 Task: Look for space in Atibaia, Brazil from 7th July, 2023 to 15th July, 2023 for 6 adults in price range Rs.15000 to Rs.20000. Place can be entire place with 3 bedrooms having 3 beds and 3 bathrooms. Property type can be house, flat, guest house. Amenities needed are: washing machine. Booking option can be shelf check-in. Required host language is Spanish.
Action: Mouse moved to (416, 90)
Screenshot: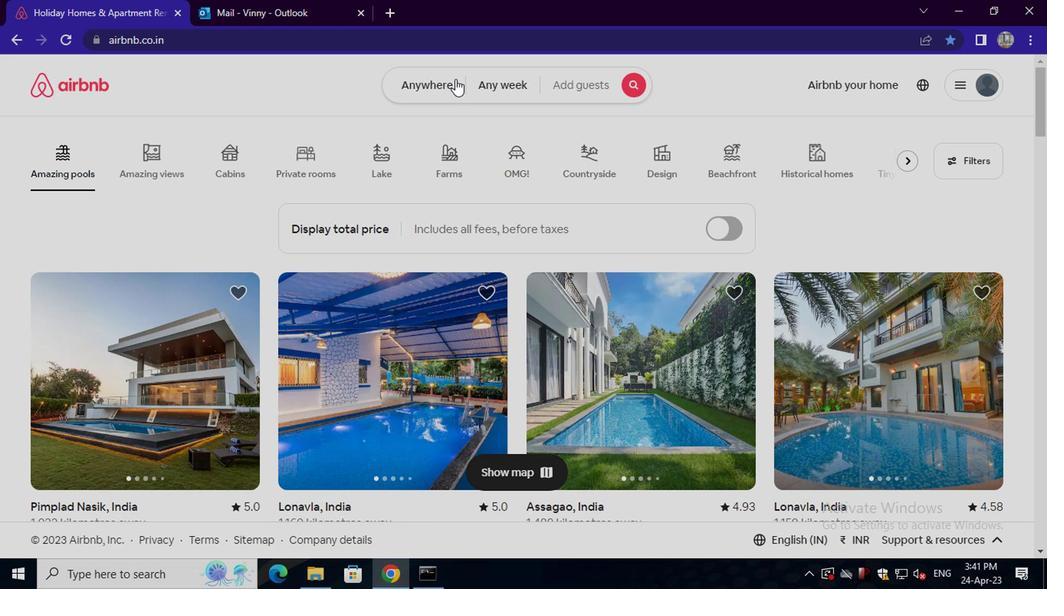 
Action: Mouse pressed left at (416, 90)
Screenshot: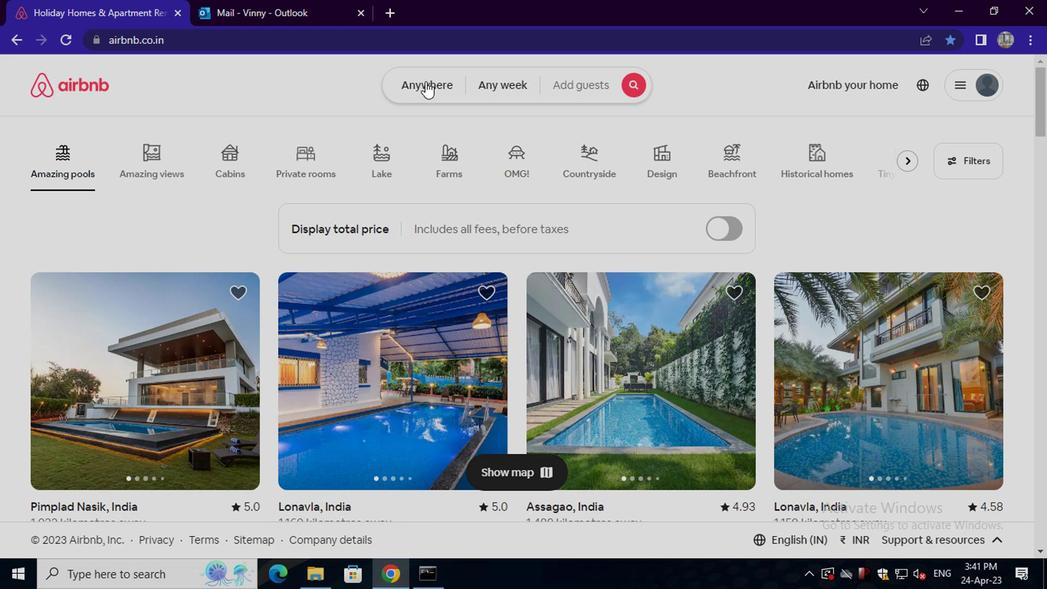 
Action: Mouse moved to (301, 153)
Screenshot: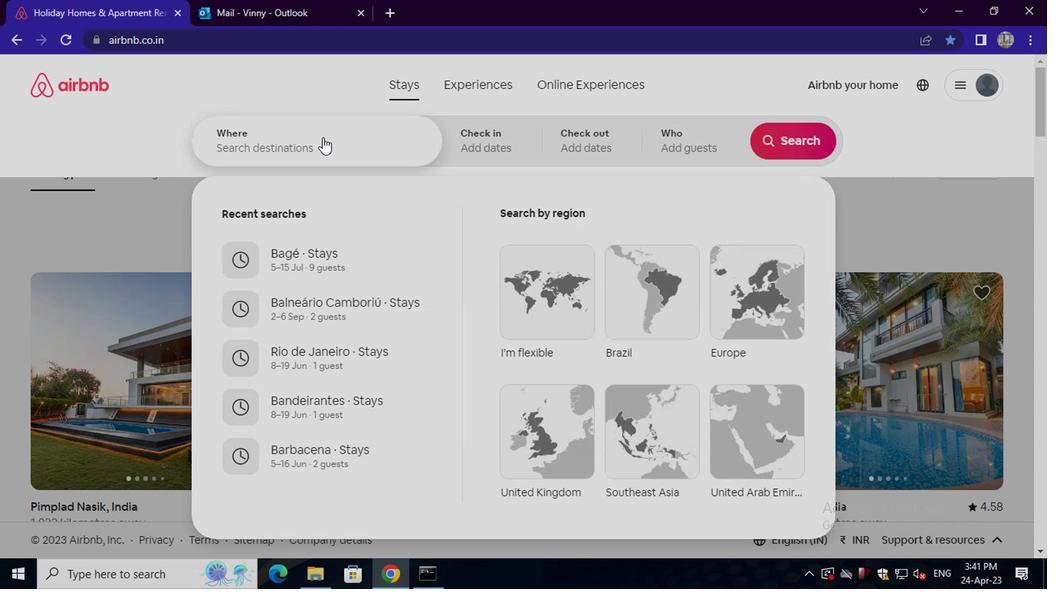 
Action: Mouse pressed left at (301, 153)
Screenshot: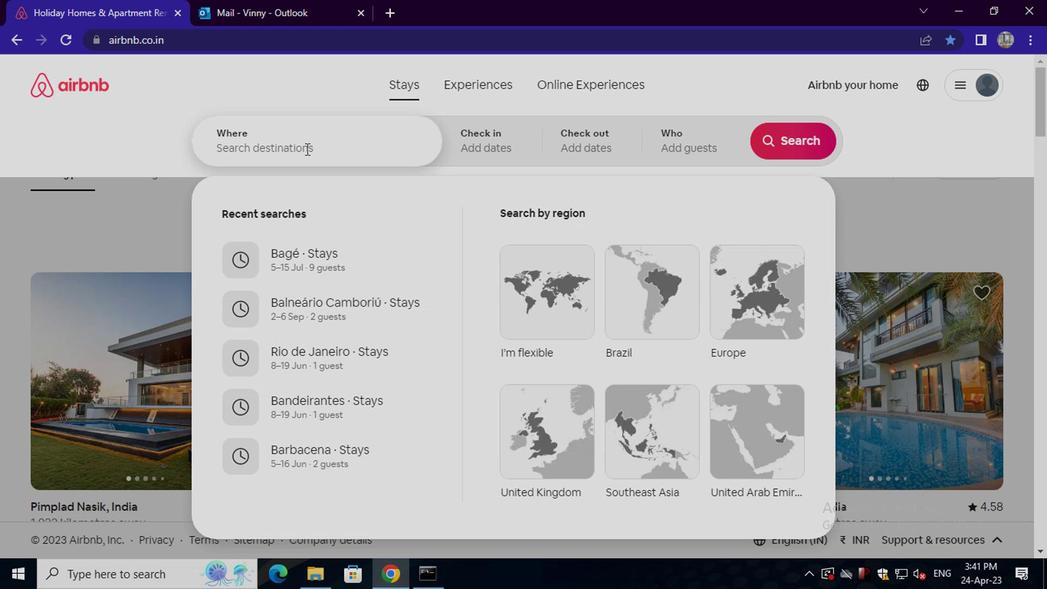 
Action: Key pressed atibaia,<Key.space>brazil<Key.enter>
Screenshot: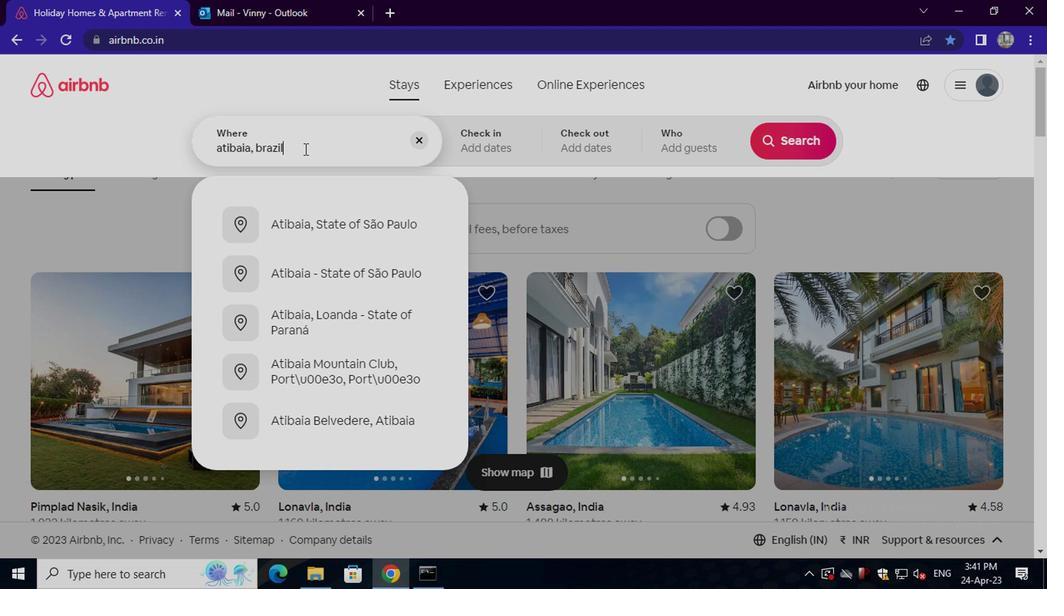 
Action: Mouse moved to (783, 261)
Screenshot: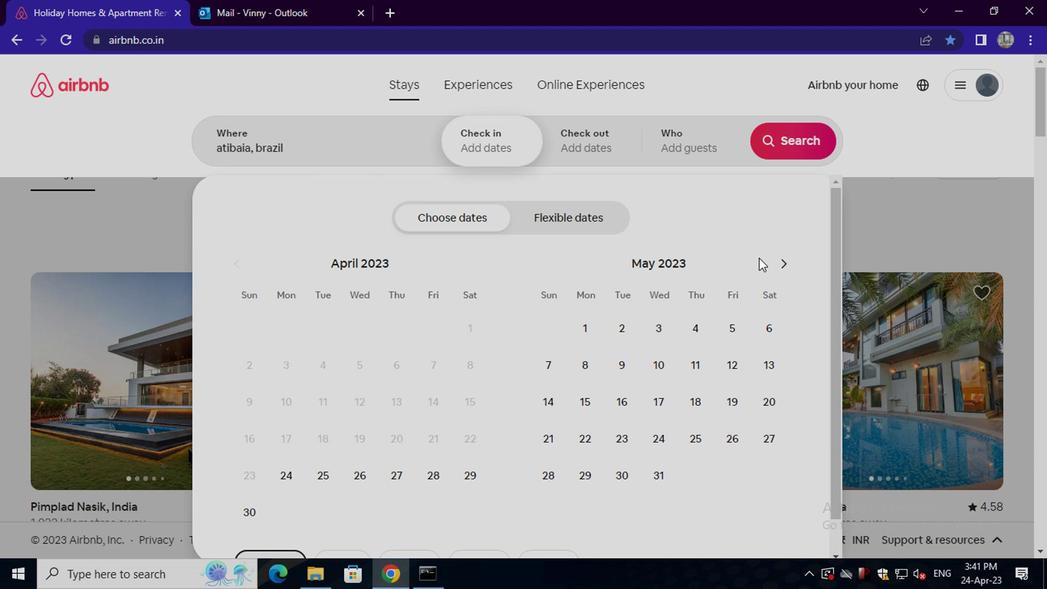
Action: Mouse pressed left at (783, 261)
Screenshot: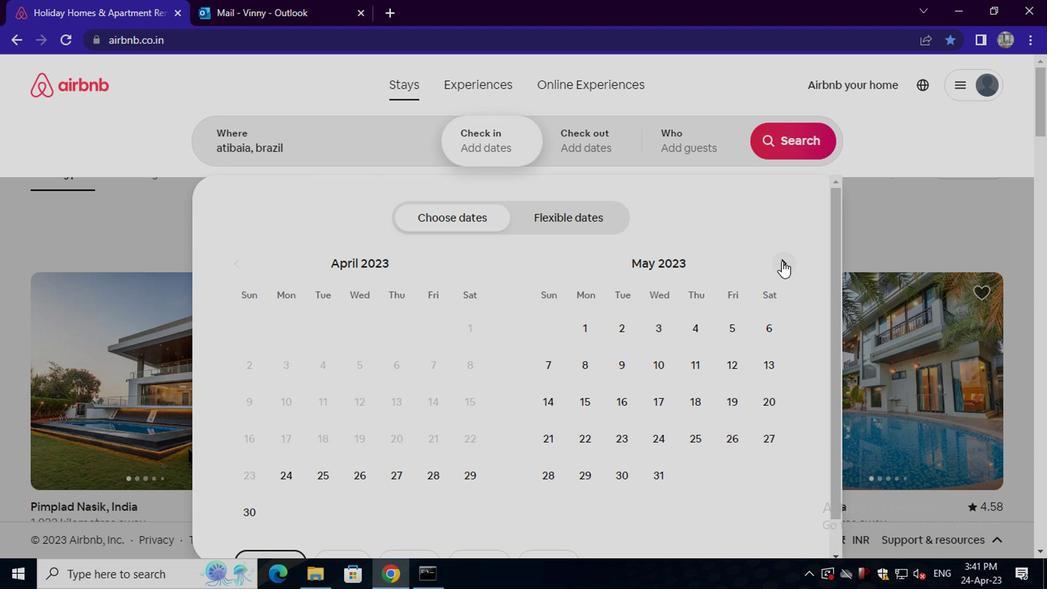 
Action: Mouse pressed left at (783, 261)
Screenshot: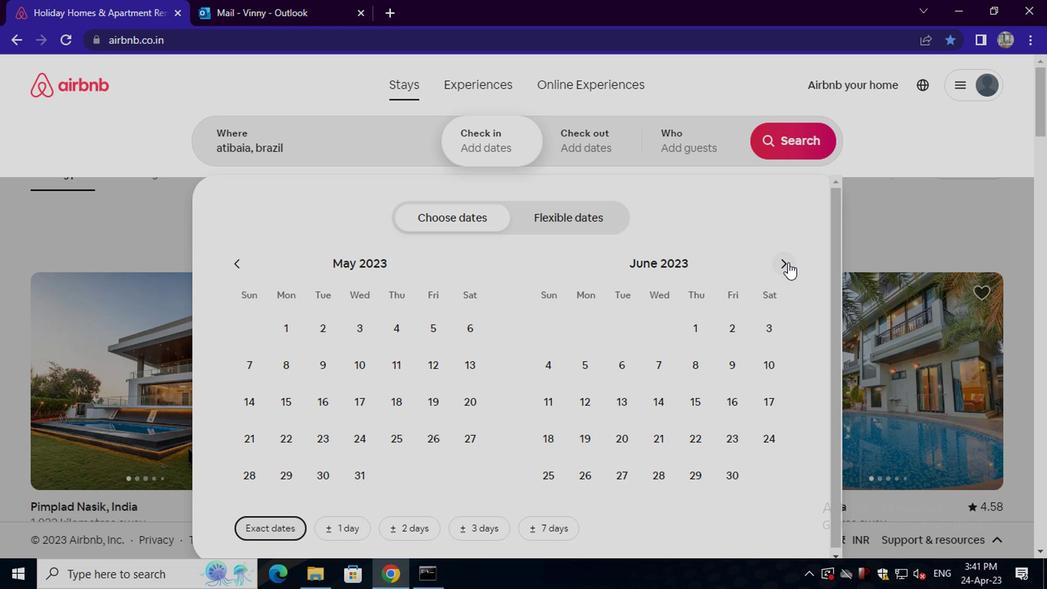 
Action: Mouse moved to (722, 357)
Screenshot: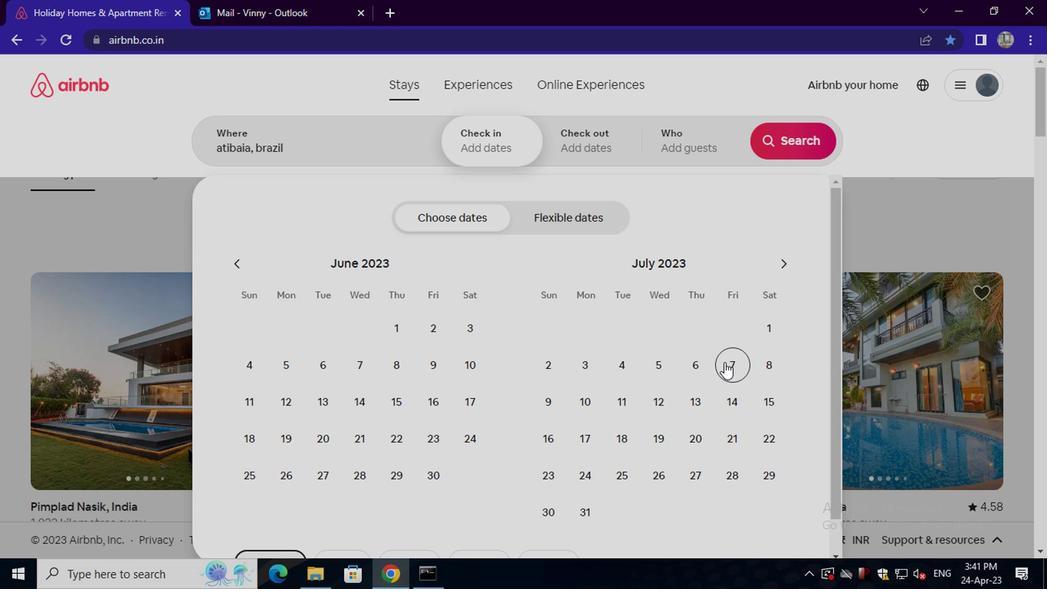 
Action: Mouse pressed left at (722, 357)
Screenshot: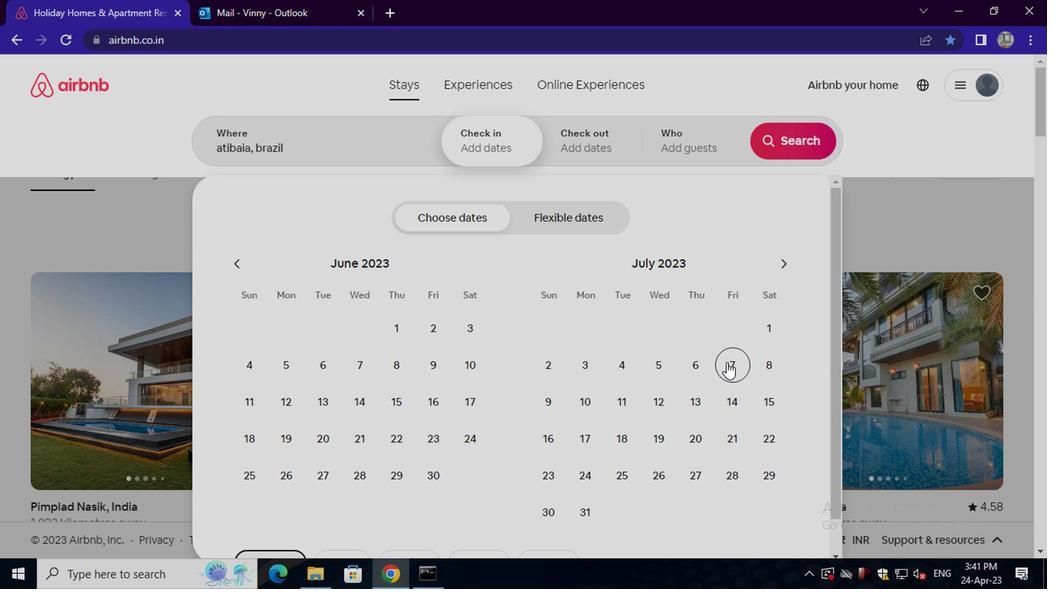 
Action: Mouse moved to (757, 391)
Screenshot: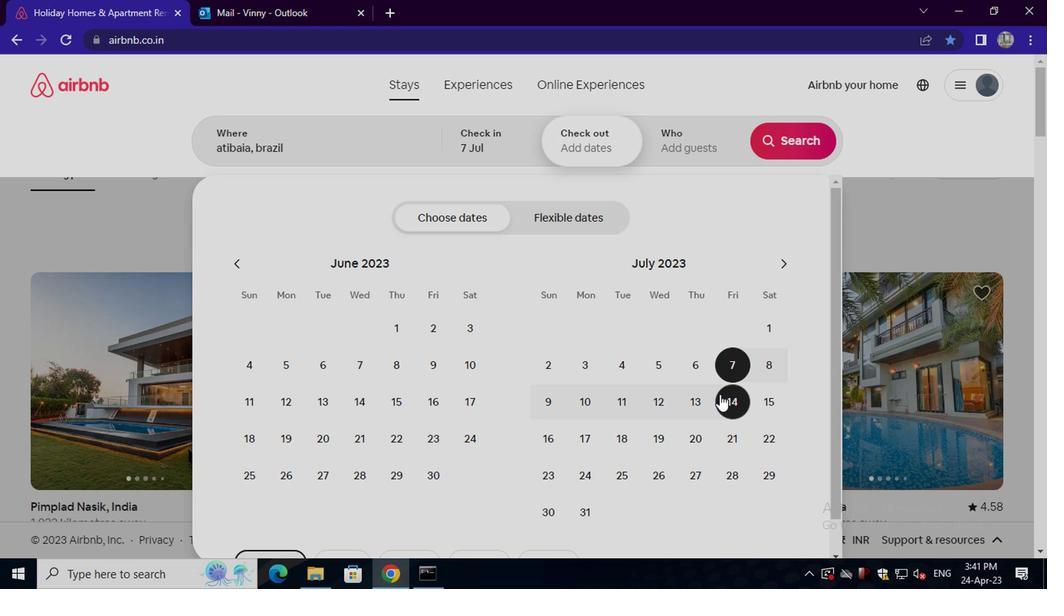 
Action: Mouse pressed left at (757, 391)
Screenshot: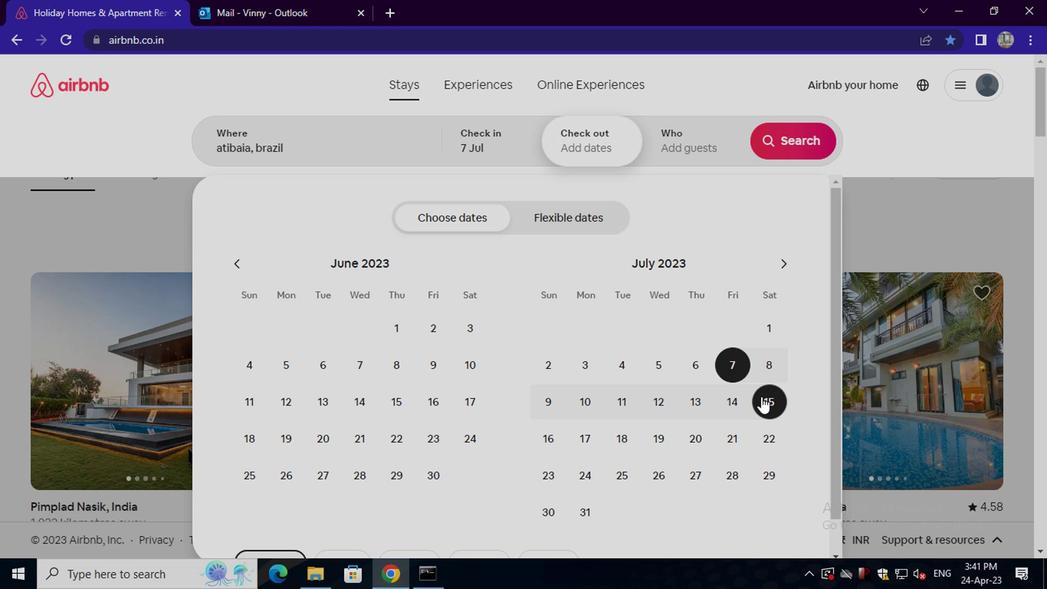 
Action: Mouse moved to (712, 150)
Screenshot: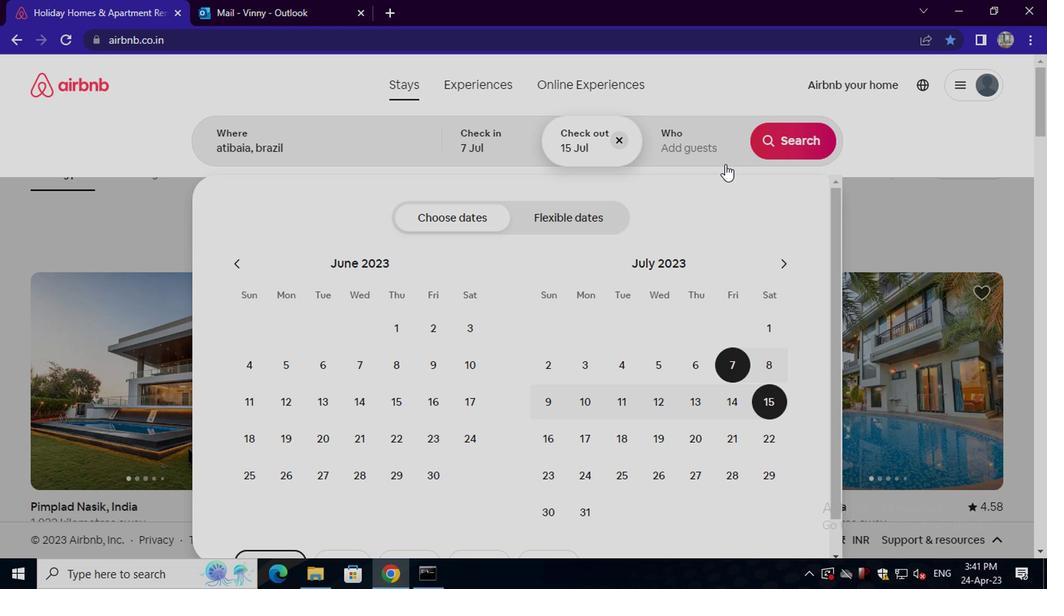 
Action: Mouse pressed left at (712, 150)
Screenshot: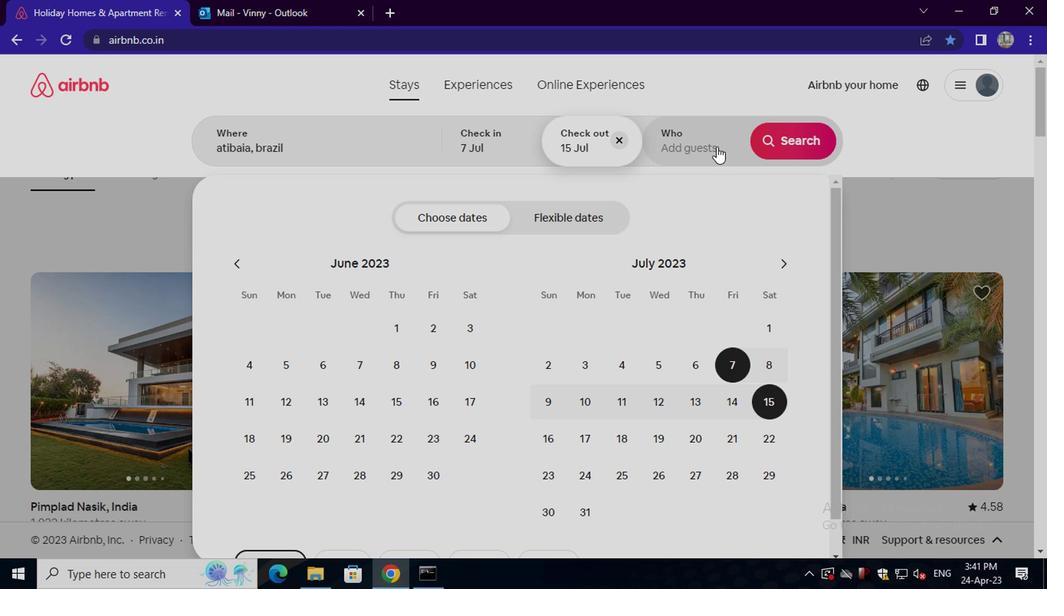 
Action: Mouse moved to (793, 217)
Screenshot: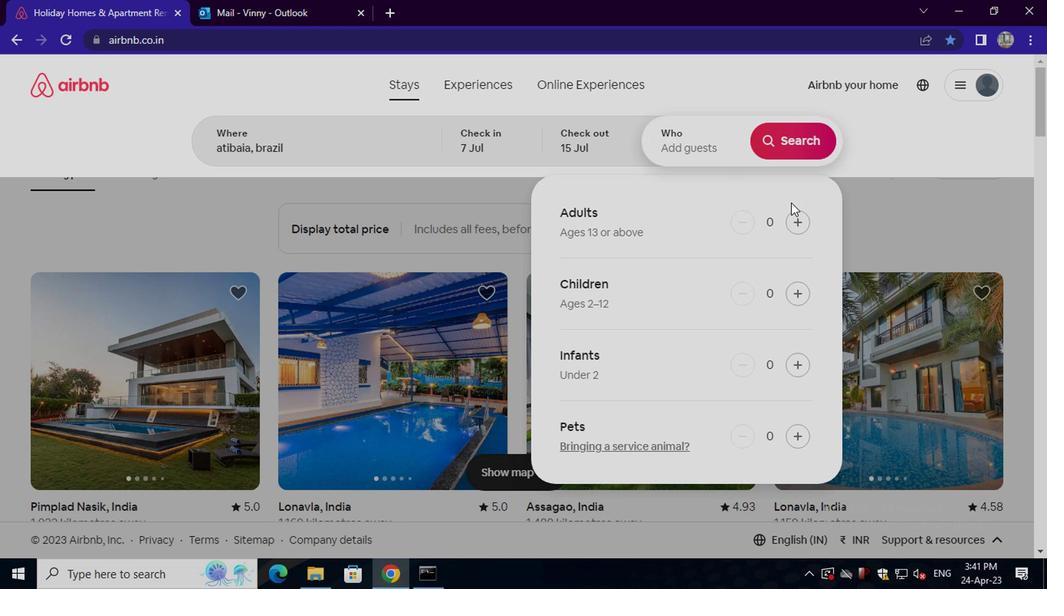 
Action: Mouse pressed left at (793, 217)
Screenshot: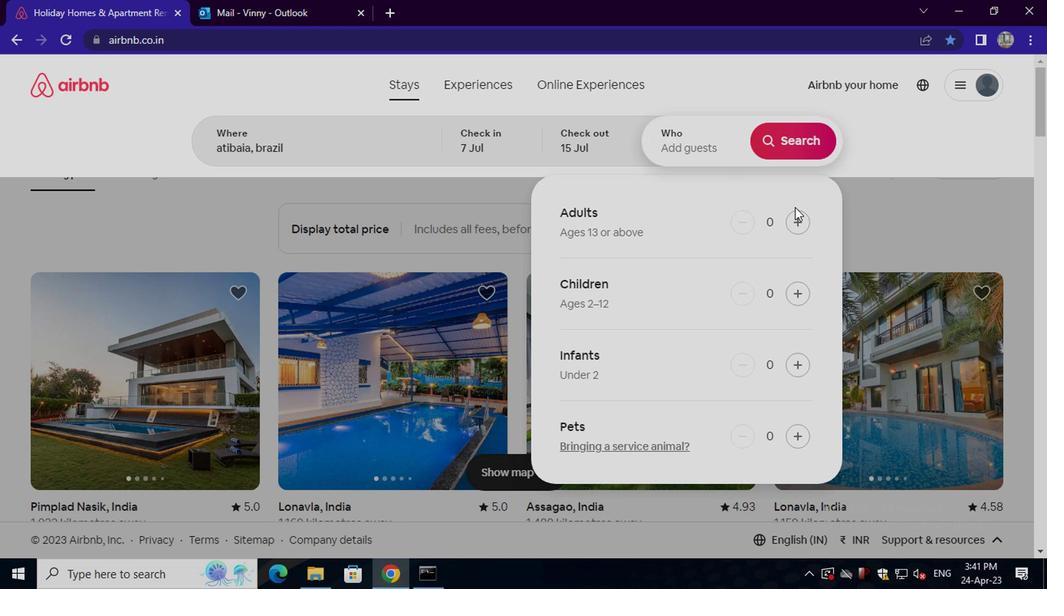 
Action: Mouse pressed left at (793, 217)
Screenshot: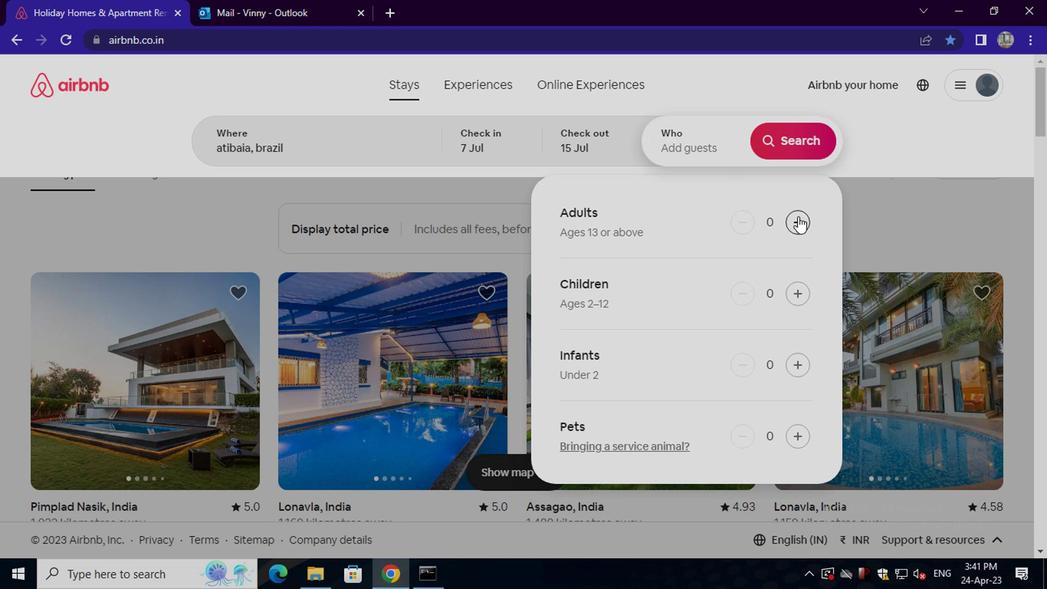 
Action: Mouse pressed left at (793, 217)
Screenshot: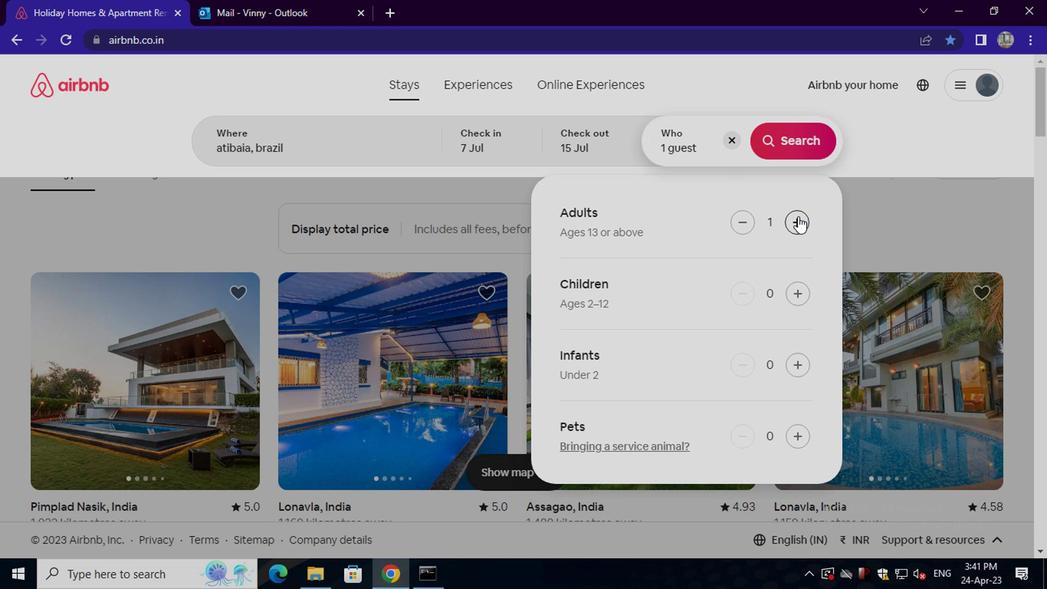 
Action: Mouse pressed left at (793, 217)
Screenshot: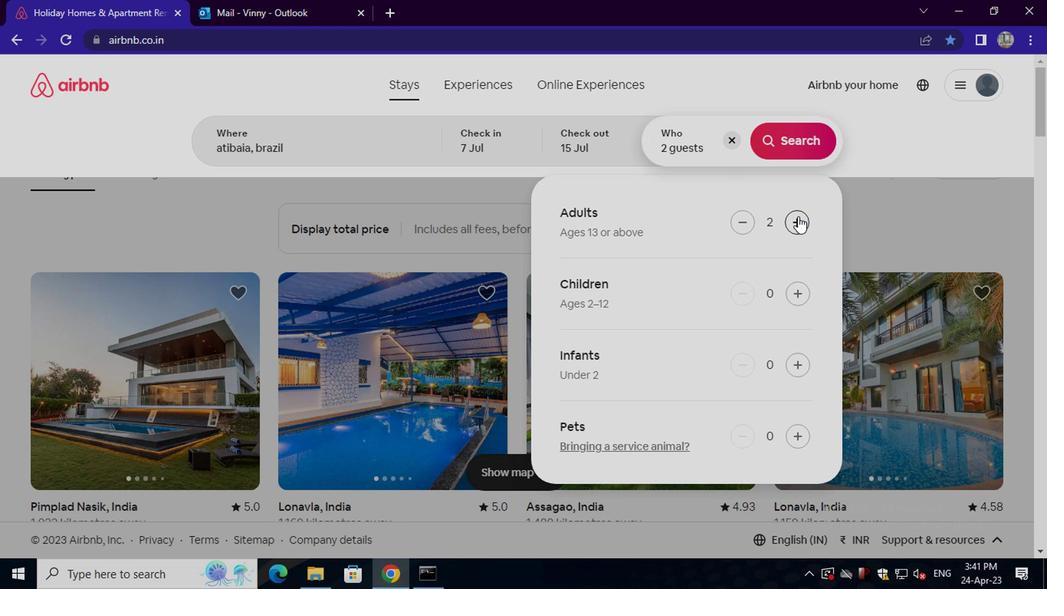 
Action: Mouse pressed left at (793, 217)
Screenshot: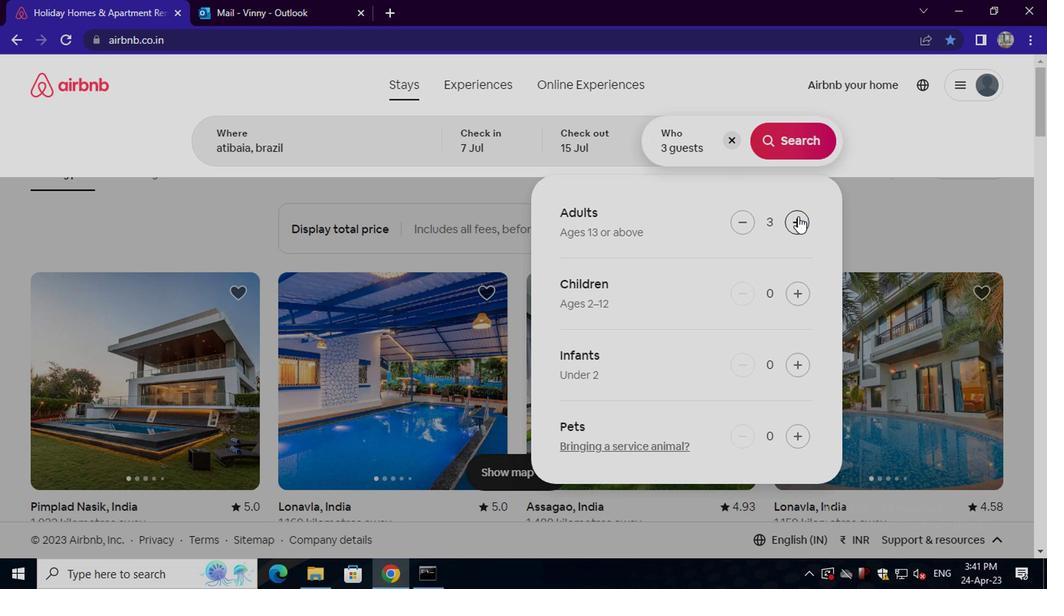
Action: Mouse pressed left at (793, 217)
Screenshot: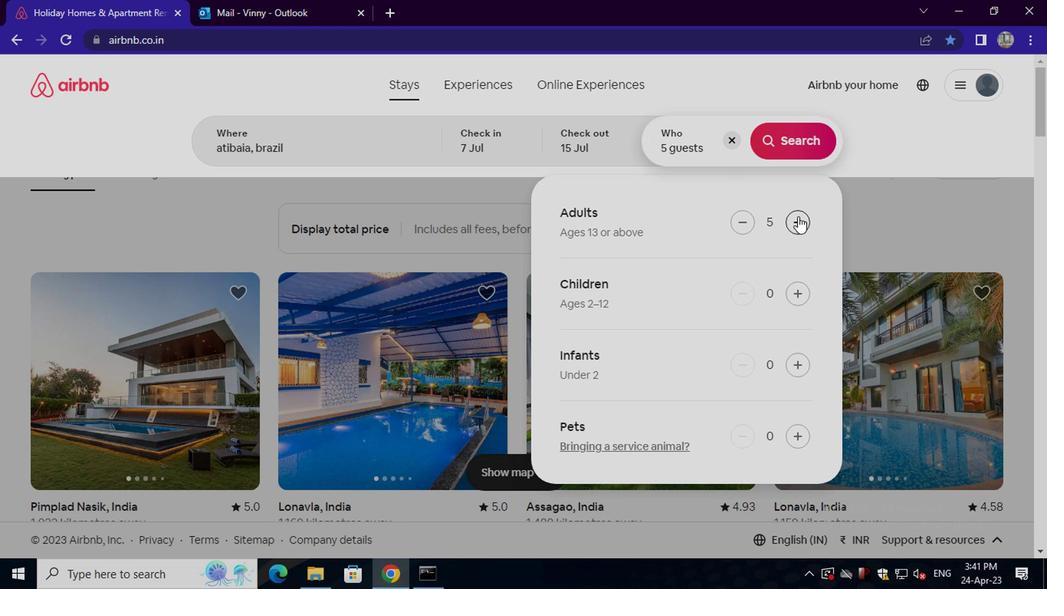 
Action: Mouse moved to (796, 147)
Screenshot: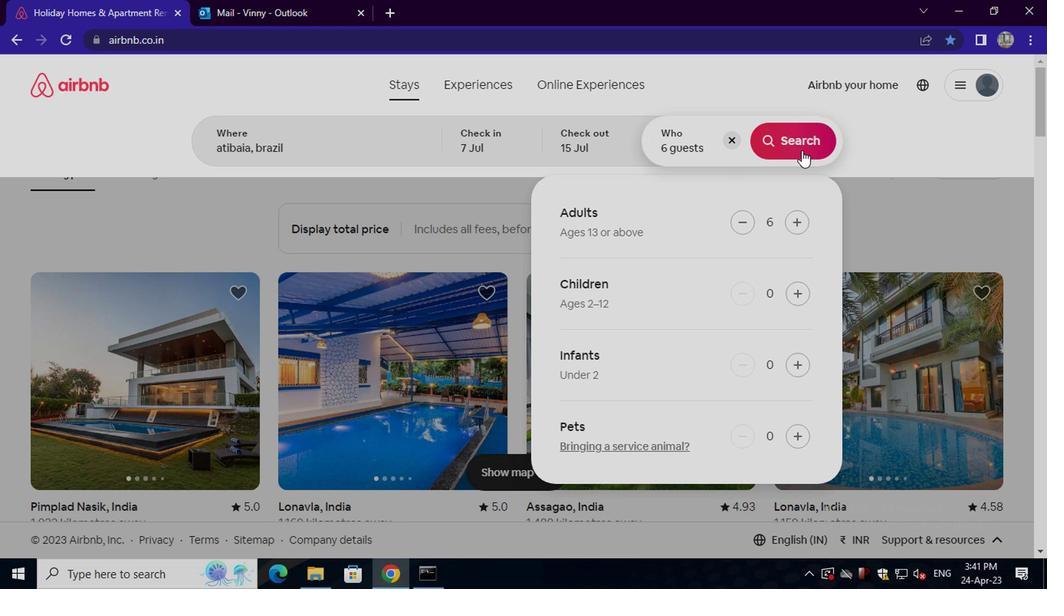 
Action: Mouse pressed left at (796, 147)
Screenshot: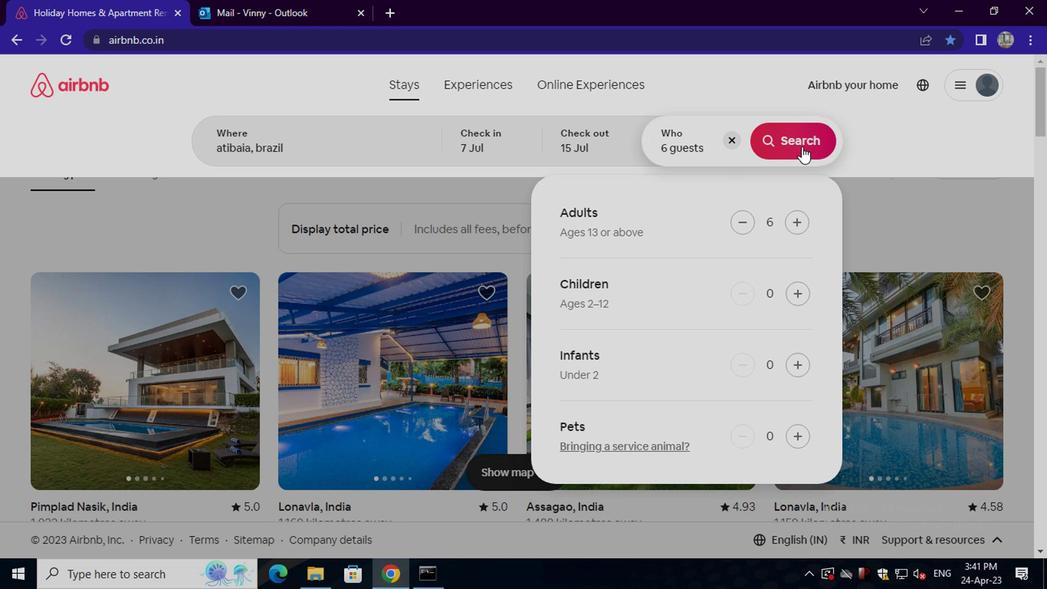 
Action: Mouse moved to (967, 156)
Screenshot: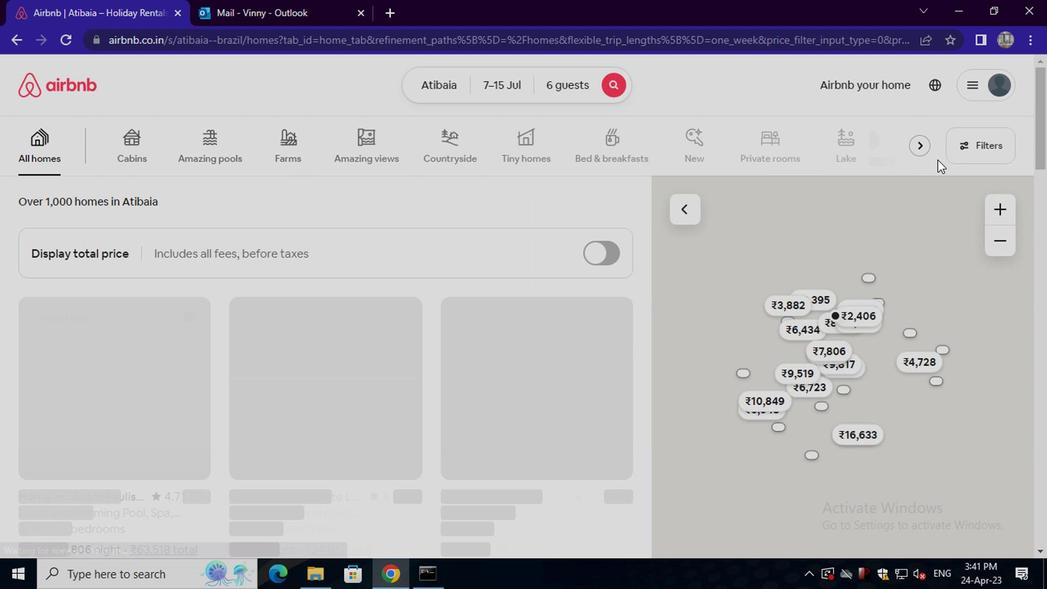 
Action: Mouse pressed left at (967, 156)
Screenshot: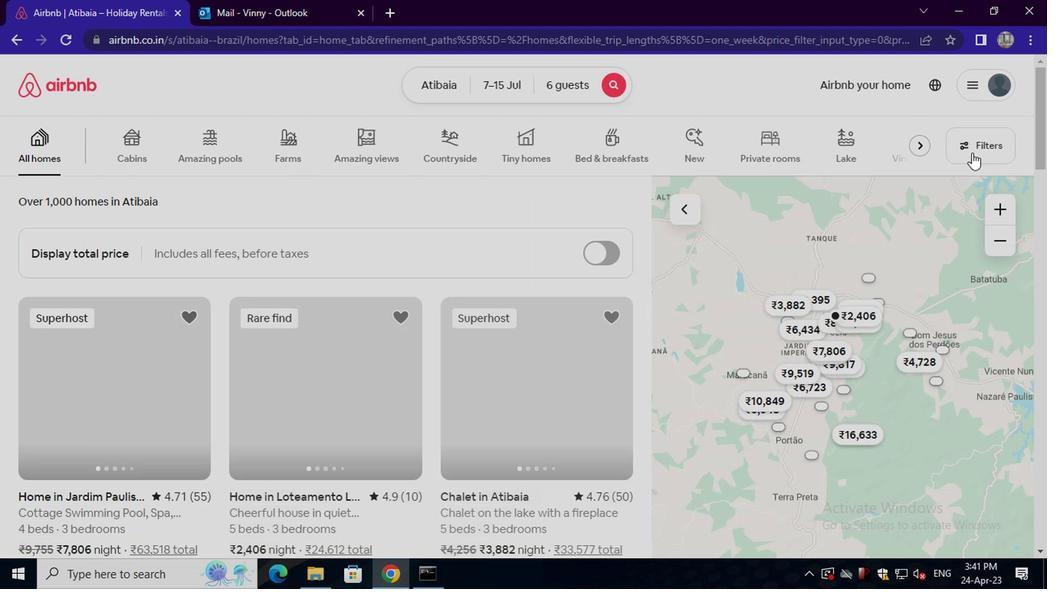 
Action: Mouse moved to (374, 331)
Screenshot: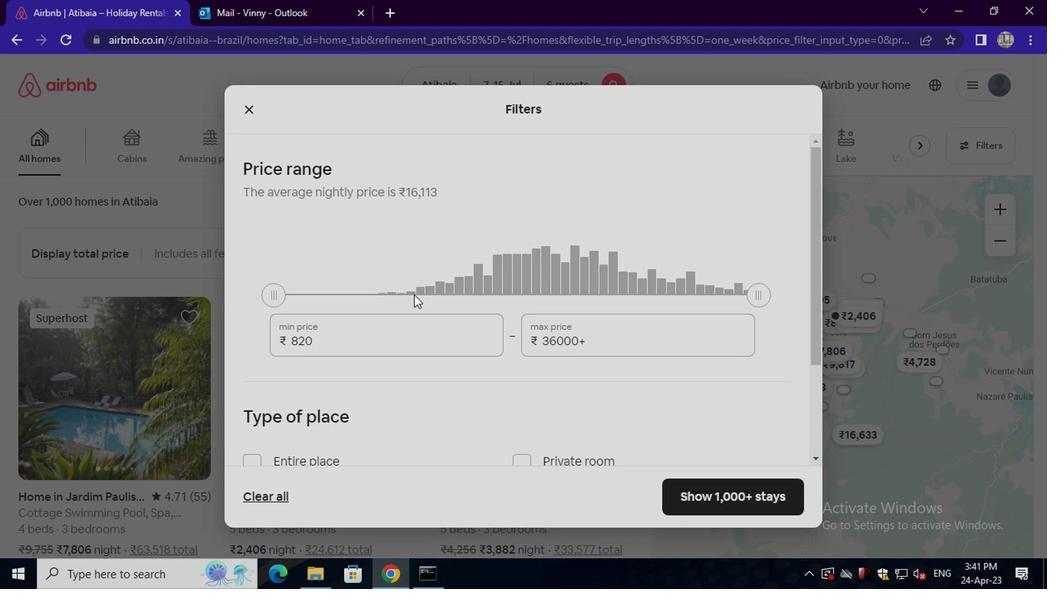 
Action: Mouse pressed left at (374, 331)
Screenshot: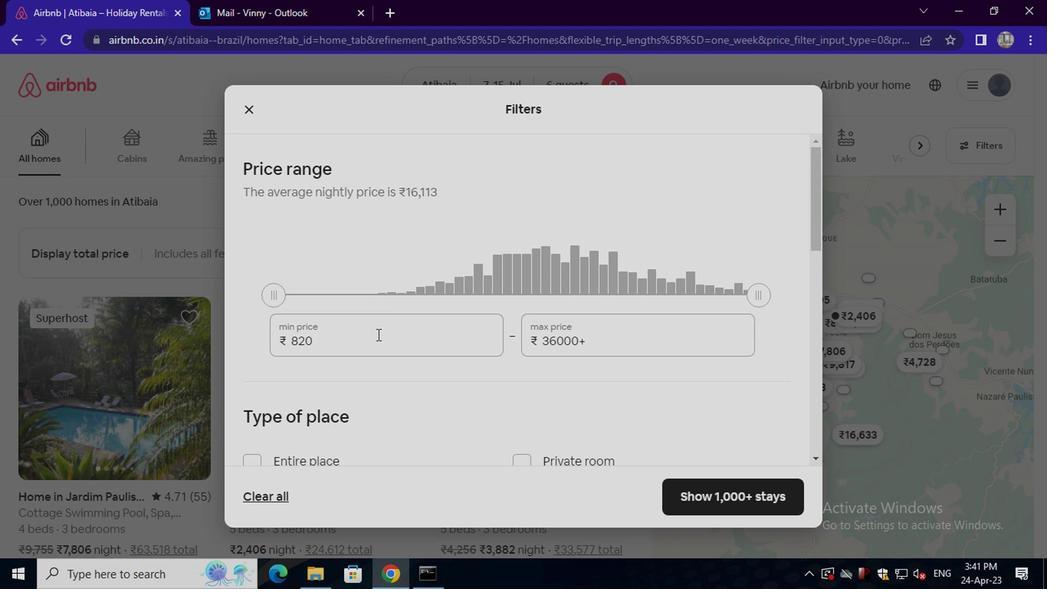 
Action: Mouse moved to (373, 332)
Screenshot: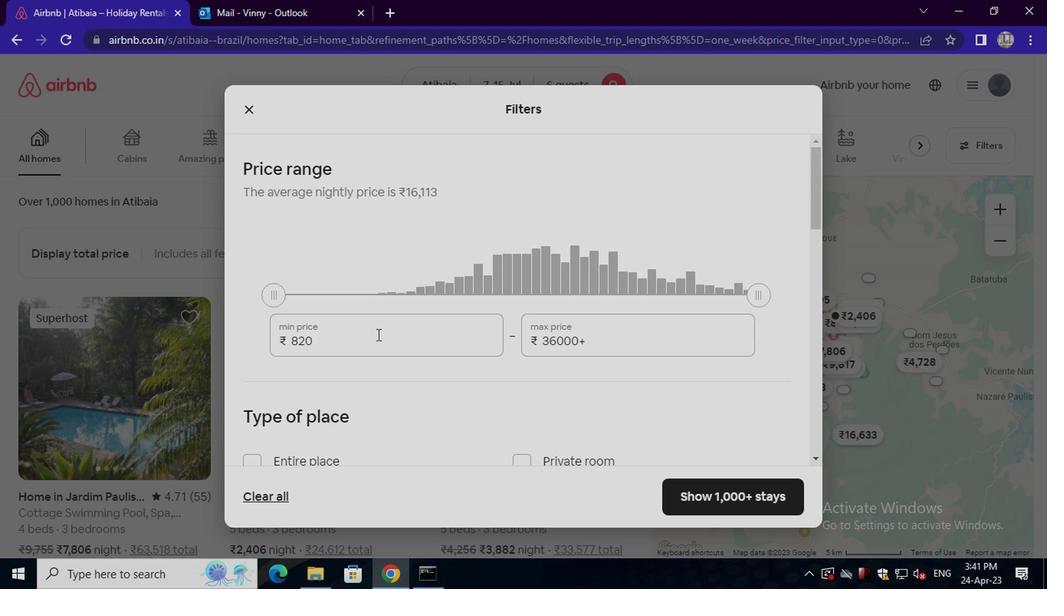 
Action: Key pressed <Key.backspace><Key.backspace><Key.backspace><Key.backspace><Key.backspace><Key.backspace><Key.backspace><Key.backspace><Key.backspace><Key.backspace><Key.backspace><Key.backspace><Key.backspace>15000
Screenshot: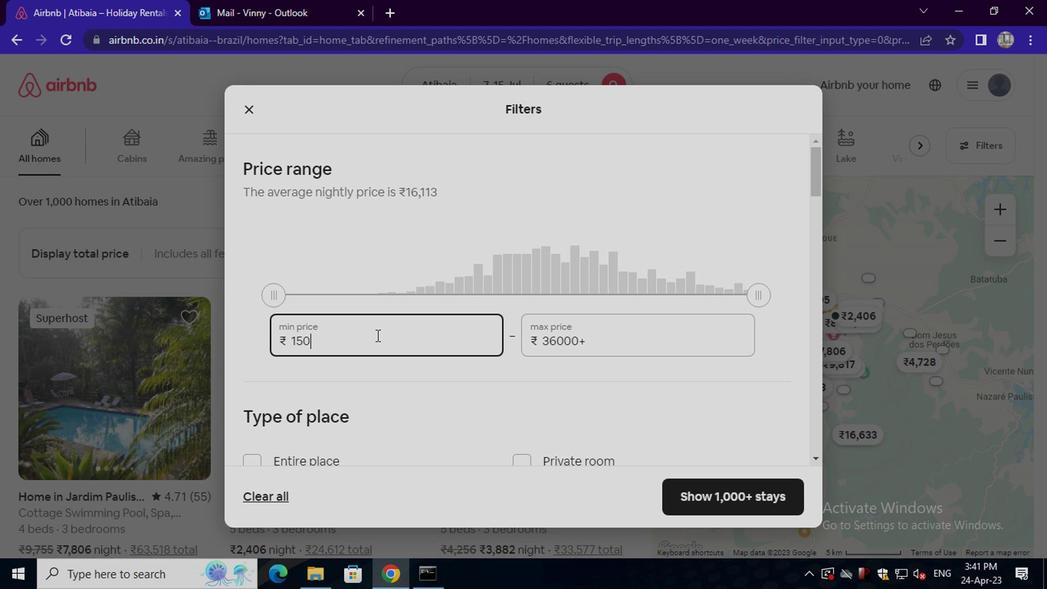 
Action: Mouse moved to (599, 342)
Screenshot: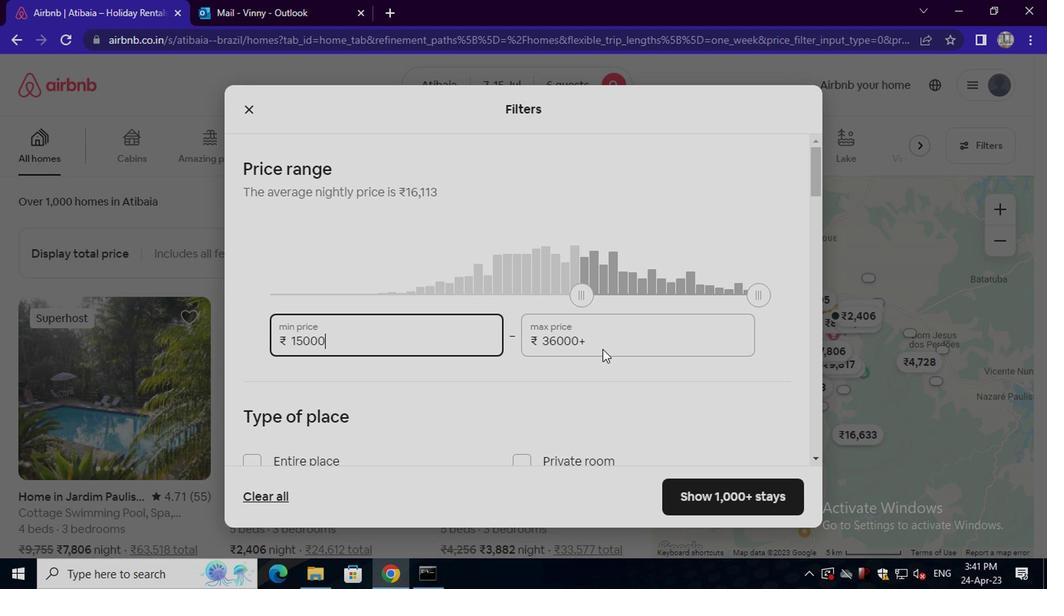 
Action: Mouse pressed left at (599, 342)
Screenshot: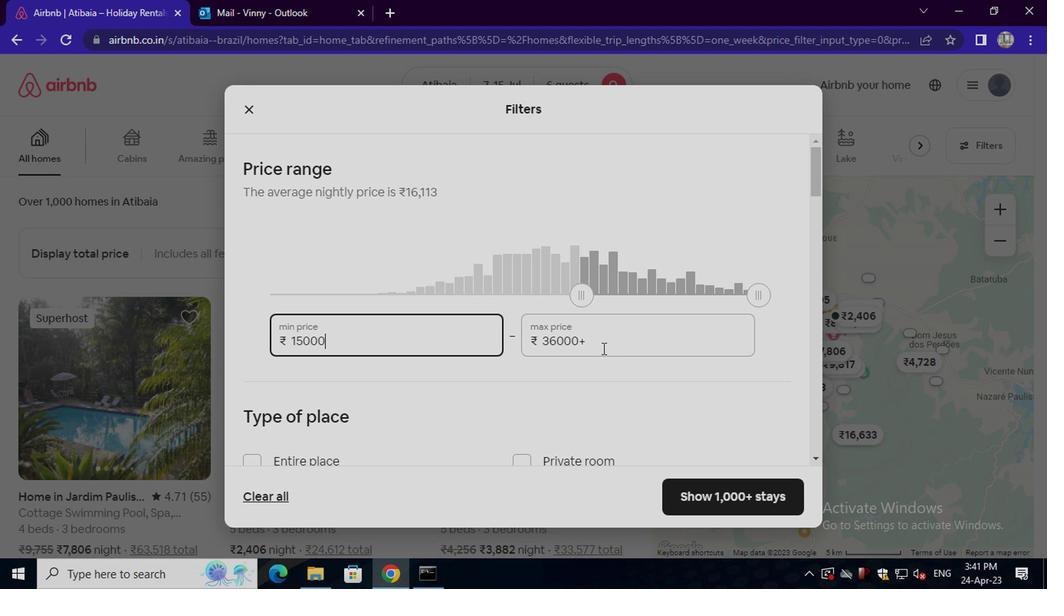 
Action: Key pressed <Key.backspace><Key.backspace><Key.backspace><Key.backspace><Key.backspace><Key.backspace><Key.backspace><Key.backspace><Key.backspace><Key.backspace><Key.backspace><Key.backspace><Key.backspace>20000
Screenshot: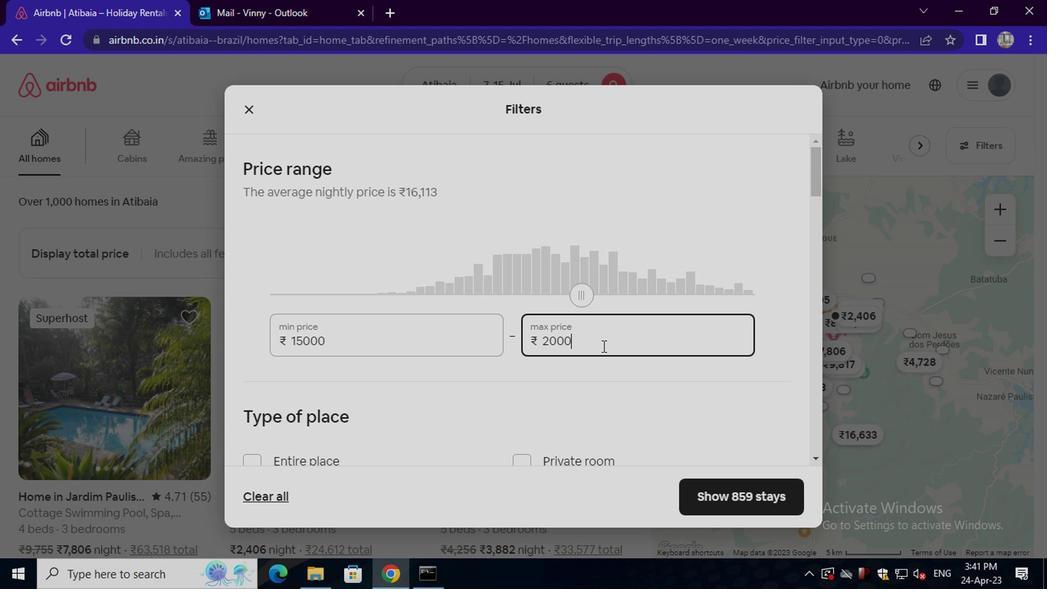 
Action: Mouse scrolled (599, 341) with delta (0, -1)
Screenshot: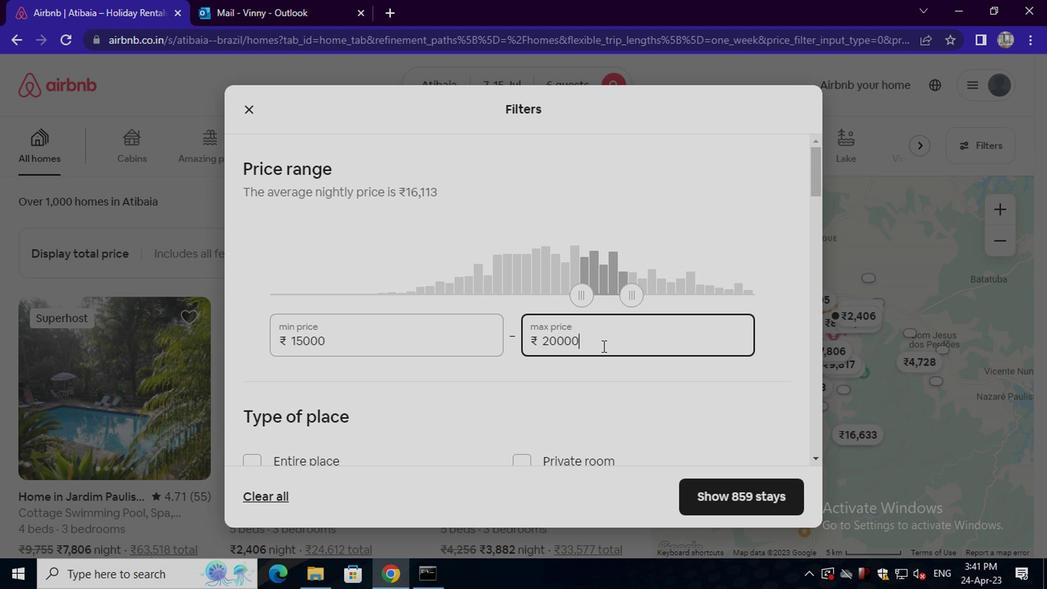 
Action: Mouse scrolled (599, 341) with delta (0, -1)
Screenshot: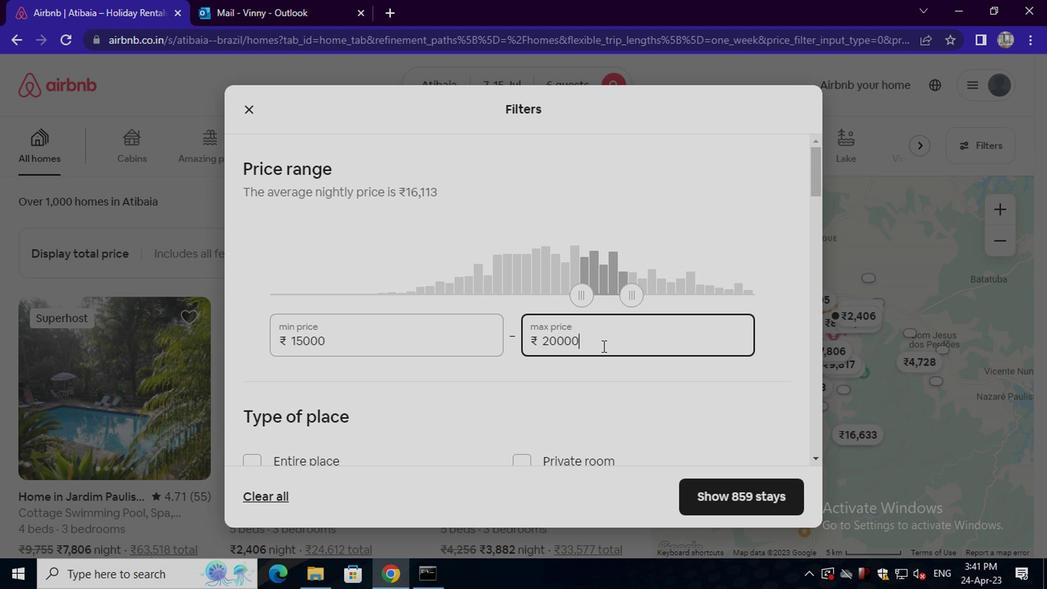 
Action: Mouse moved to (313, 300)
Screenshot: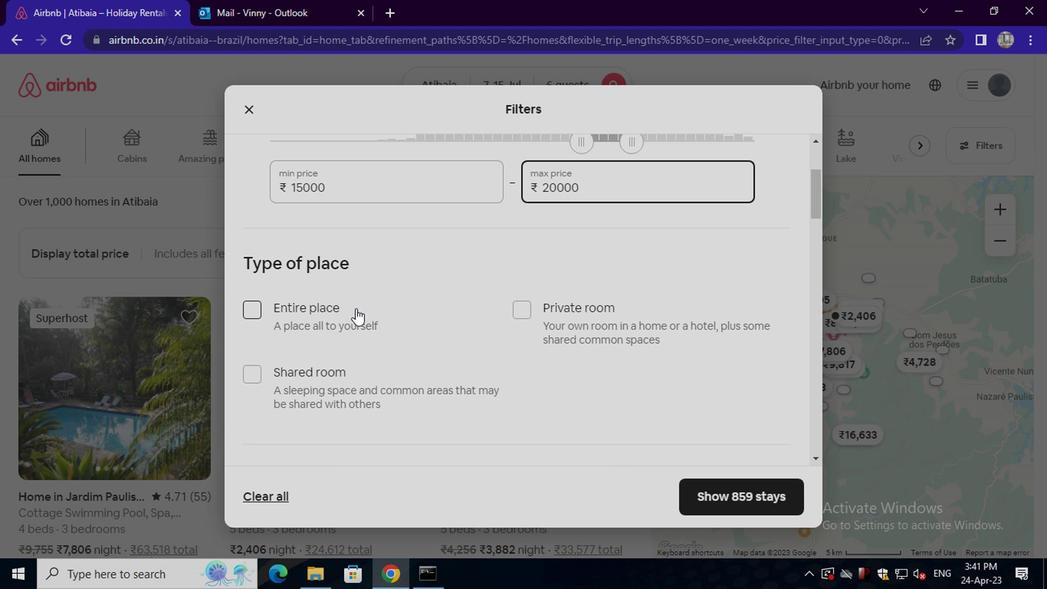 
Action: Mouse pressed left at (313, 300)
Screenshot: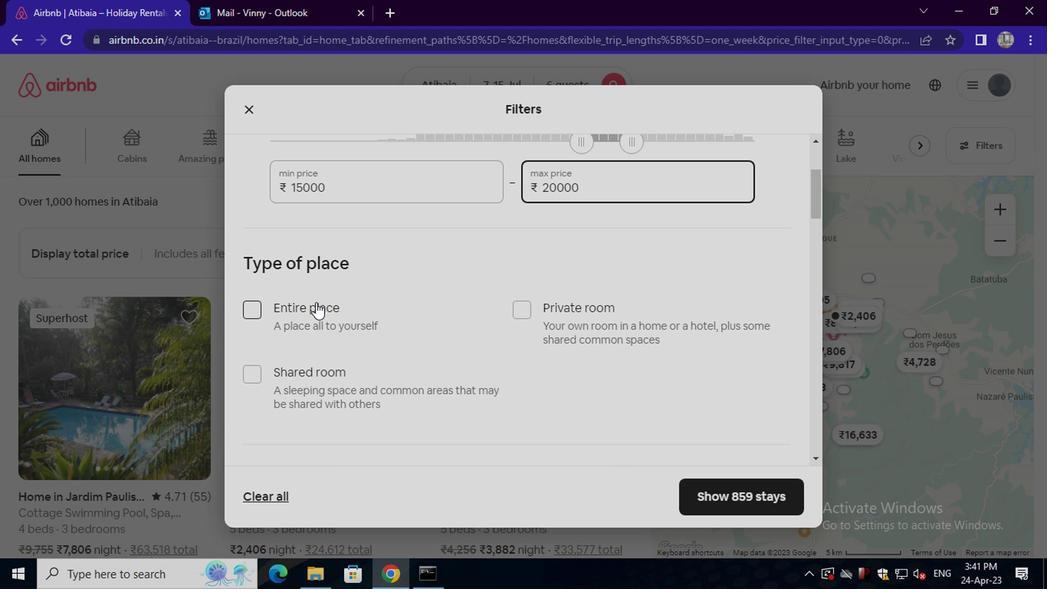
Action: Mouse moved to (401, 314)
Screenshot: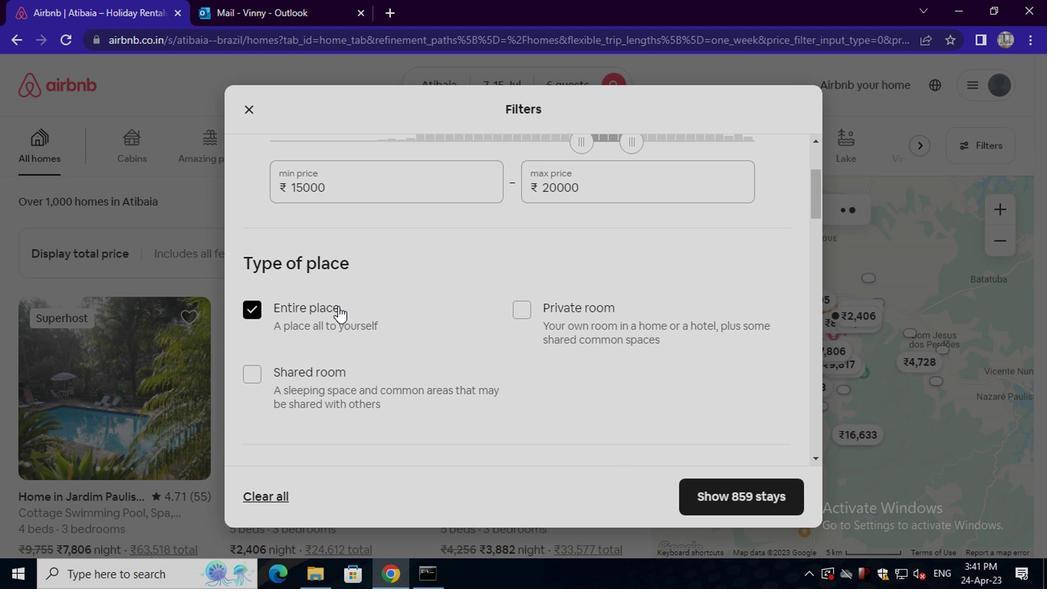
Action: Mouse scrolled (401, 313) with delta (0, 0)
Screenshot: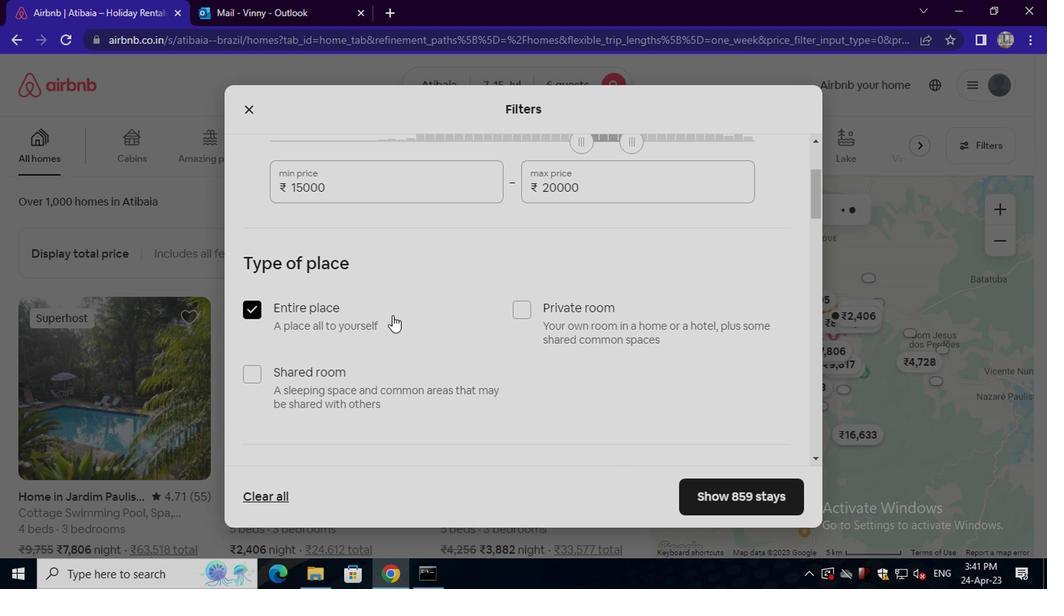 
Action: Mouse scrolled (401, 313) with delta (0, 0)
Screenshot: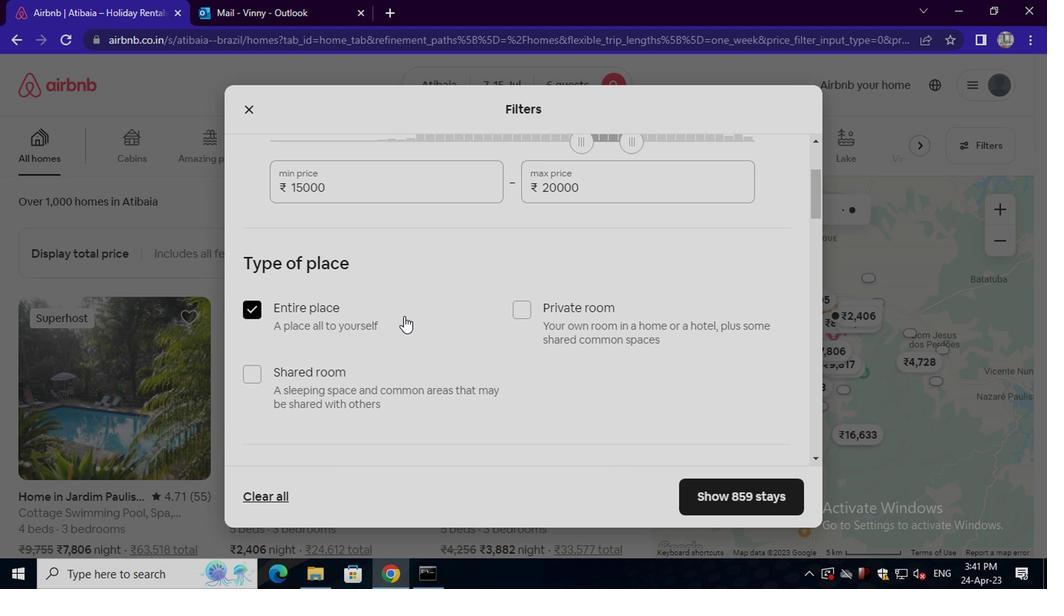 
Action: Mouse scrolled (401, 313) with delta (0, 0)
Screenshot: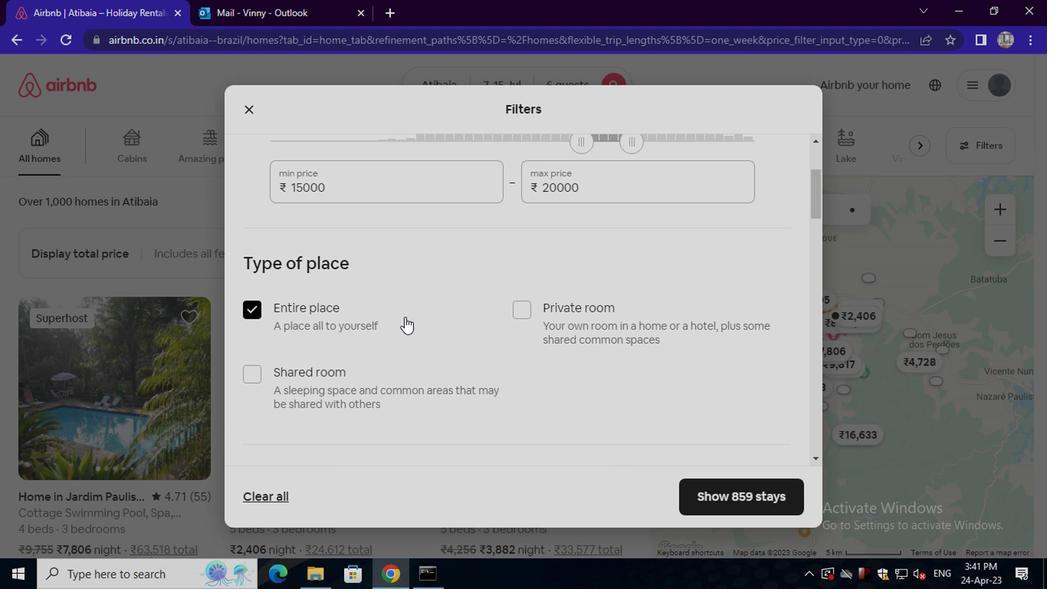 
Action: Mouse moved to (425, 326)
Screenshot: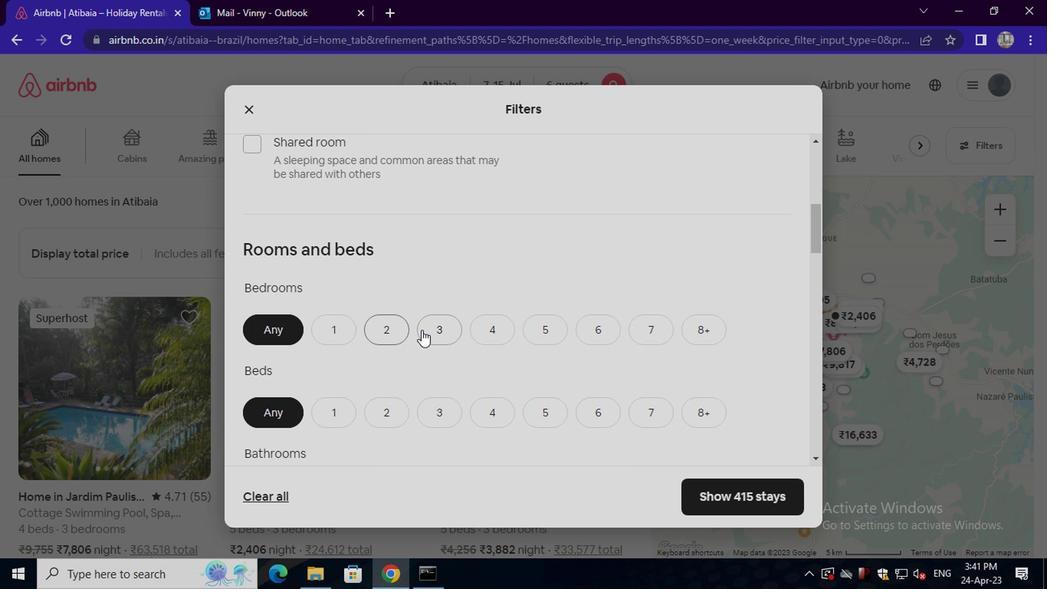 
Action: Mouse pressed left at (425, 326)
Screenshot: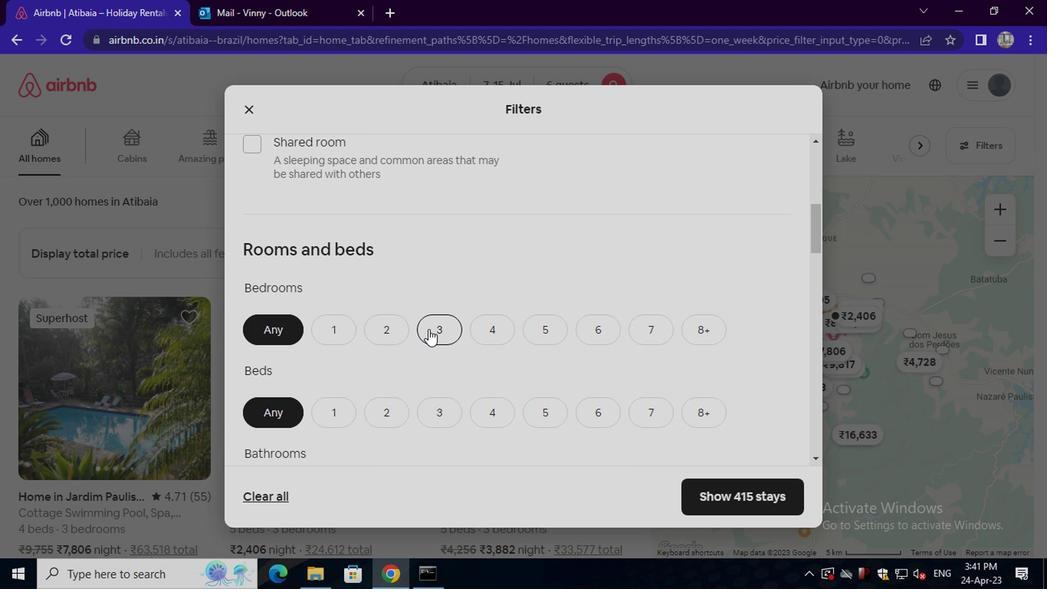 
Action: Mouse moved to (426, 328)
Screenshot: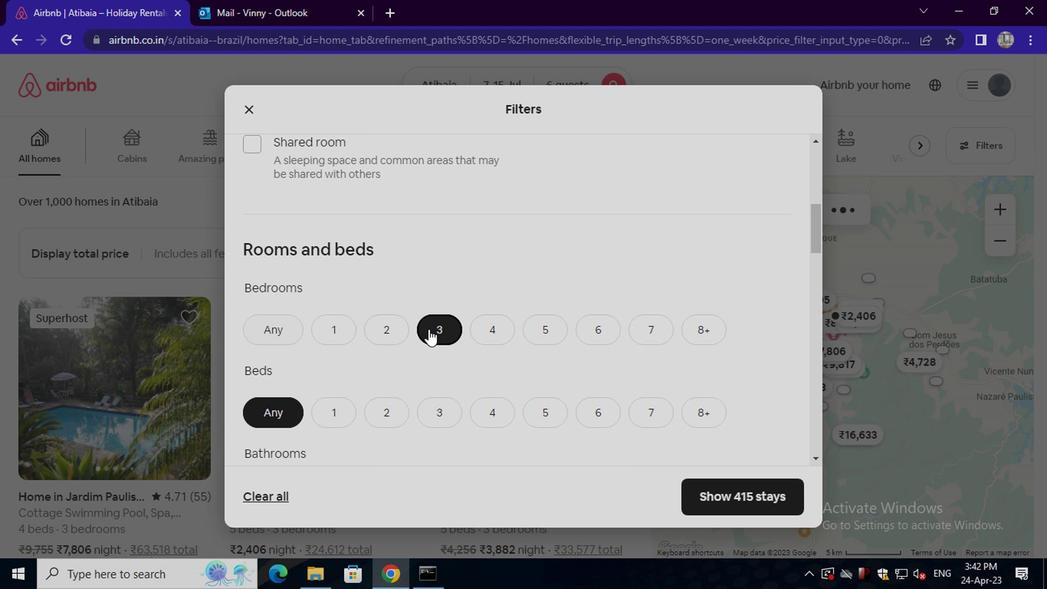 
Action: Mouse scrolled (426, 327) with delta (0, 0)
Screenshot: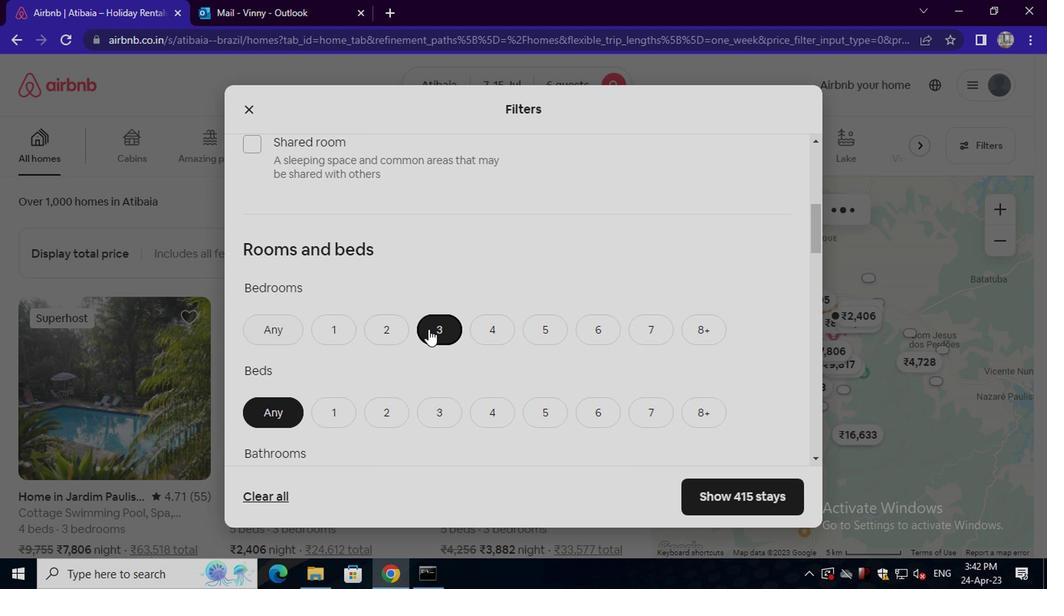 
Action: Mouse moved to (429, 334)
Screenshot: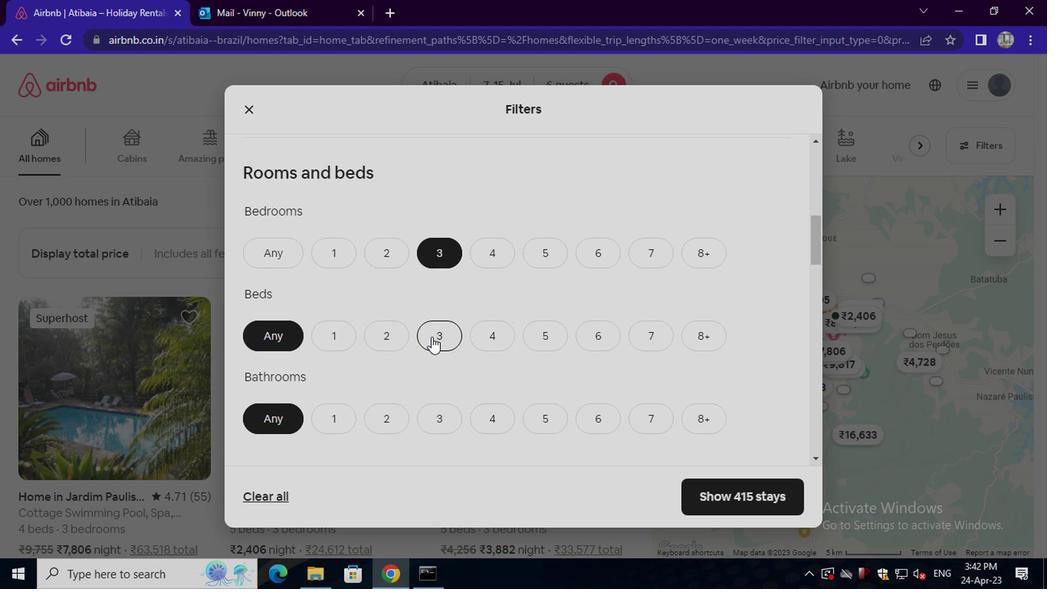 
Action: Mouse pressed left at (429, 334)
Screenshot: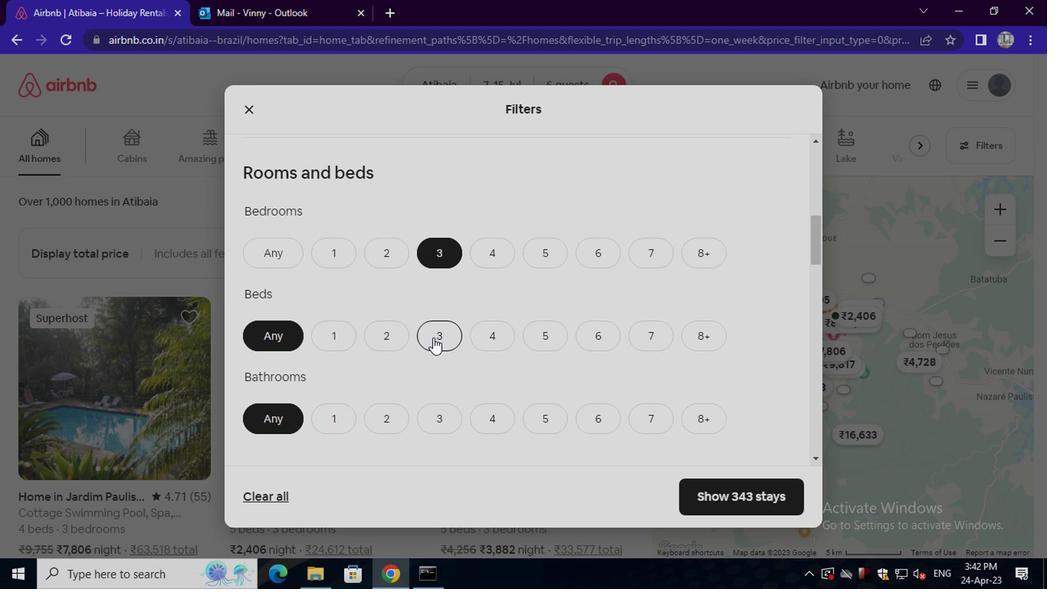 
Action: Mouse scrolled (429, 333) with delta (0, -1)
Screenshot: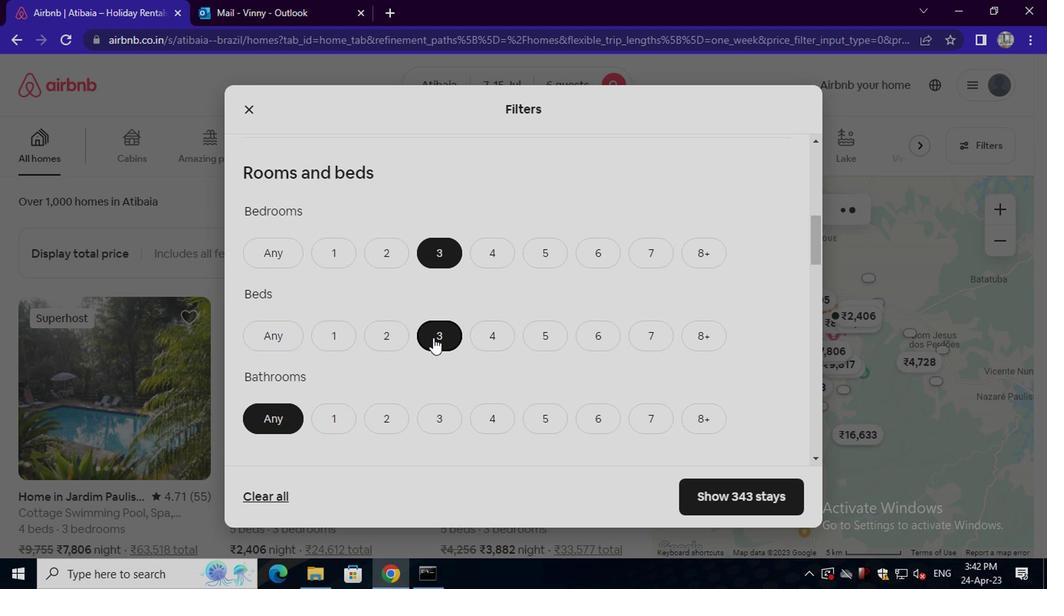 
Action: Mouse moved to (435, 338)
Screenshot: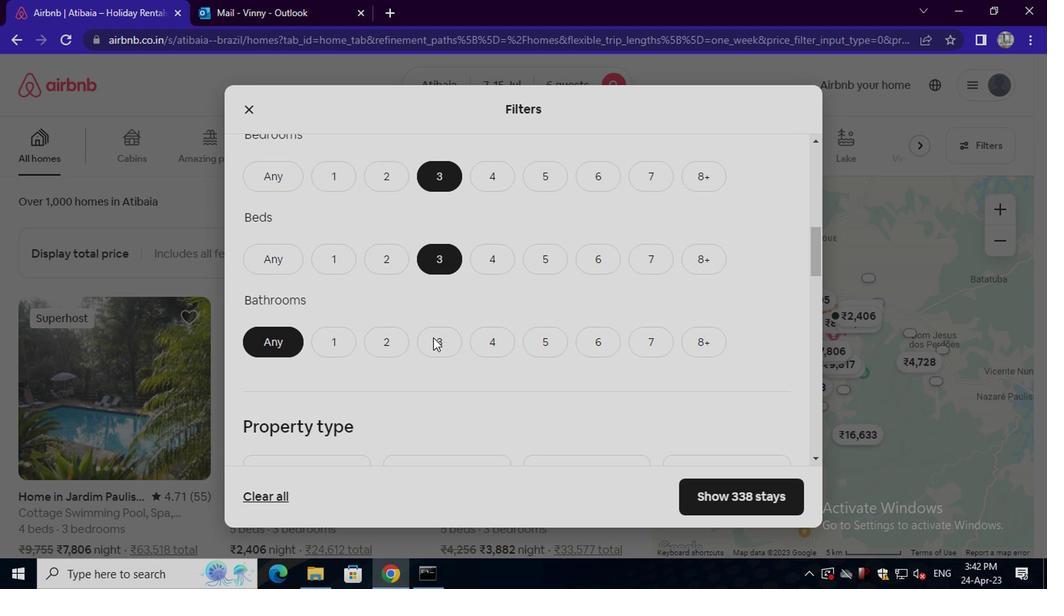 
Action: Mouse pressed left at (435, 338)
Screenshot: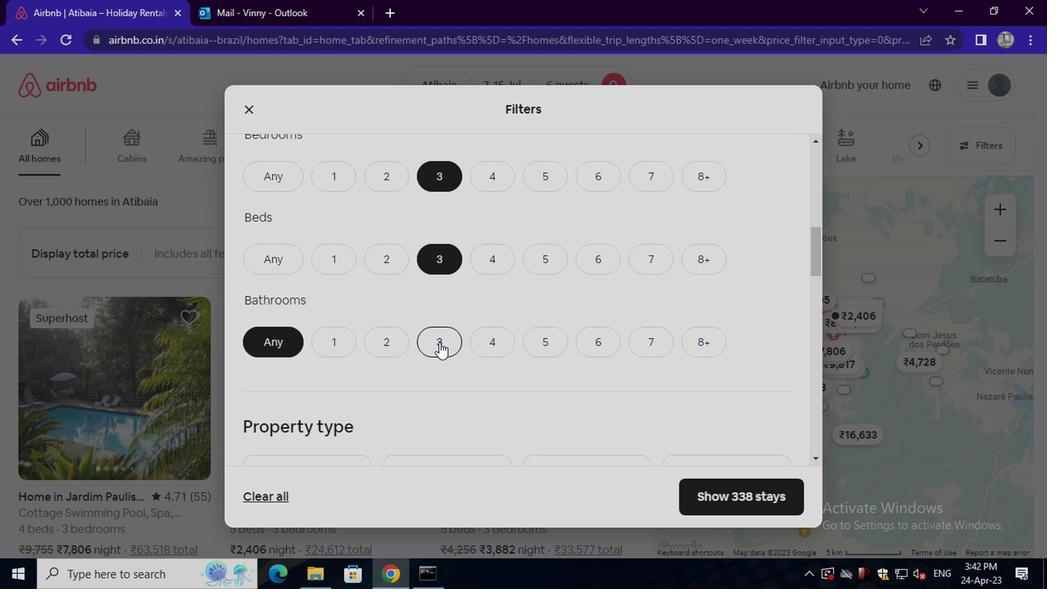 
Action: Mouse scrolled (435, 337) with delta (0, -1)
Screenshot: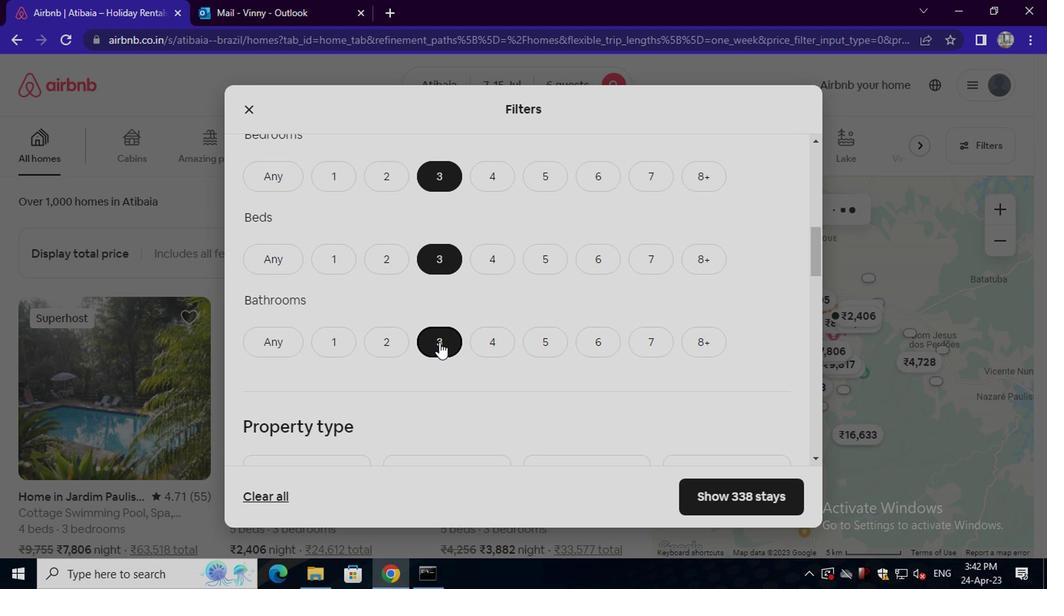 
Action: Mouse scrolled (435, 337) with delta (0, -1)
Screenshot: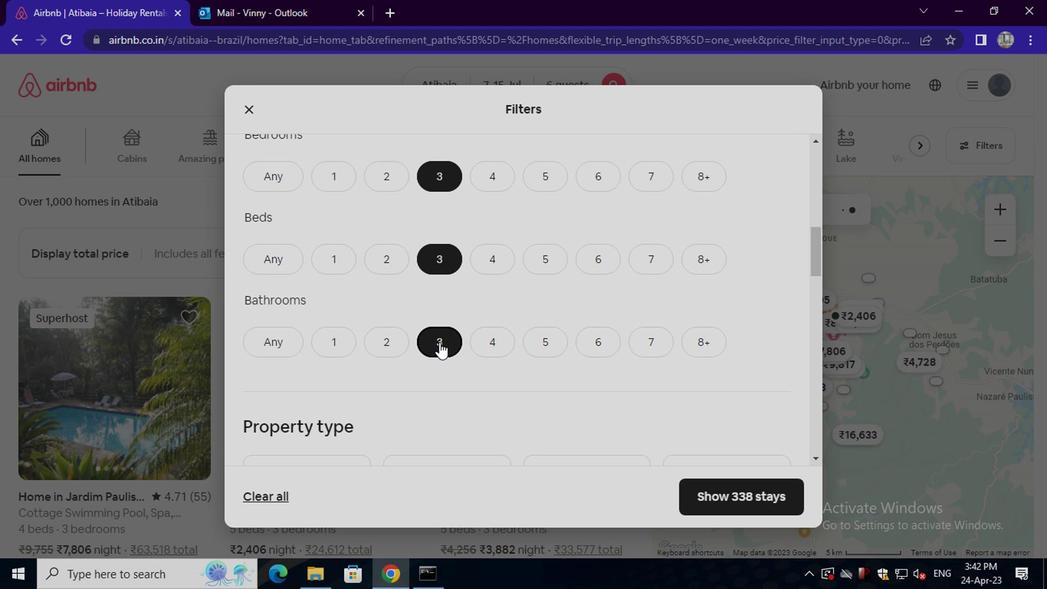 
Action: Mouse moved to (345, 344)
Screenshot: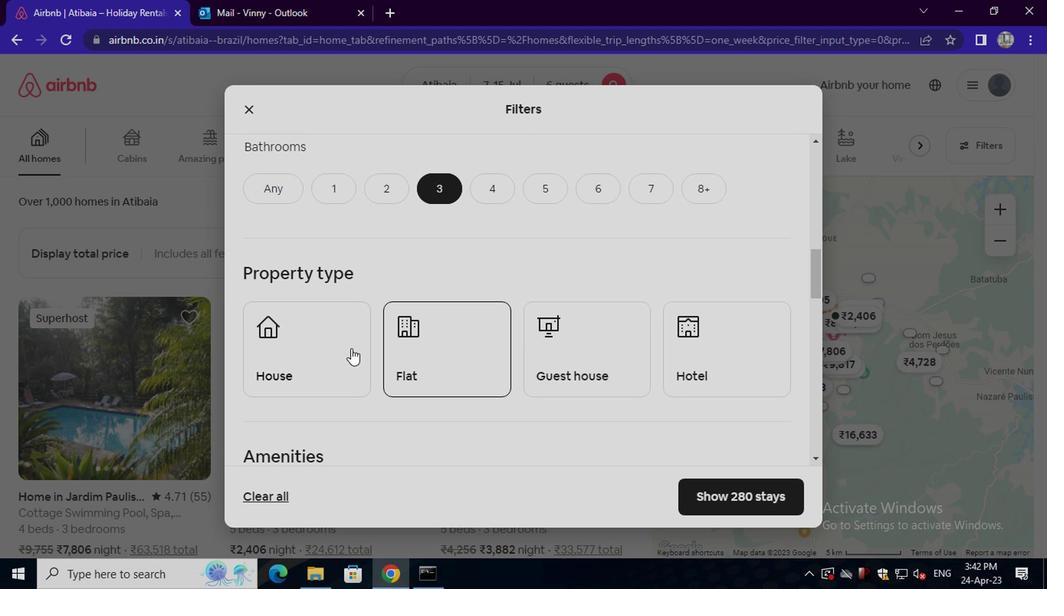 
Action: Mouse pressed left at (345, 344)
Screenshot: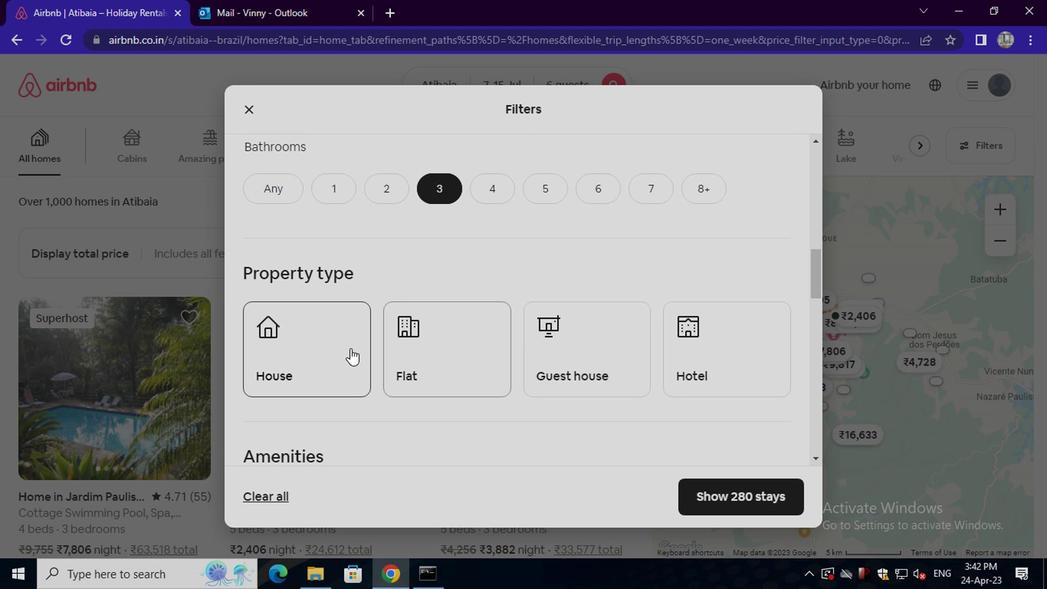 
Action: Mouse moved to (424, 342)
Screenshot: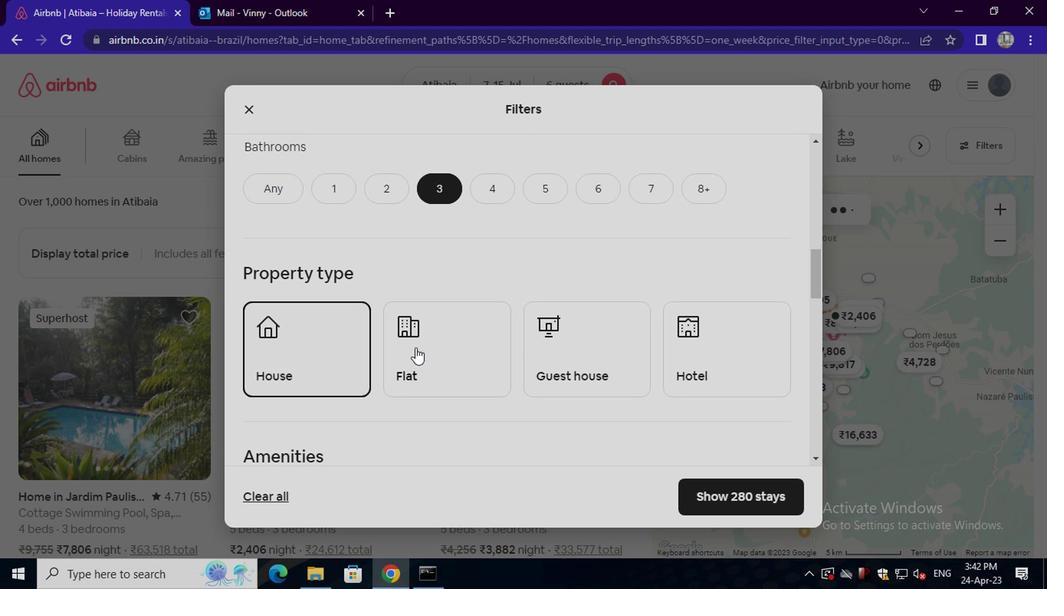 
Action: Mouse pressed left at (424, 342)
Screenshot: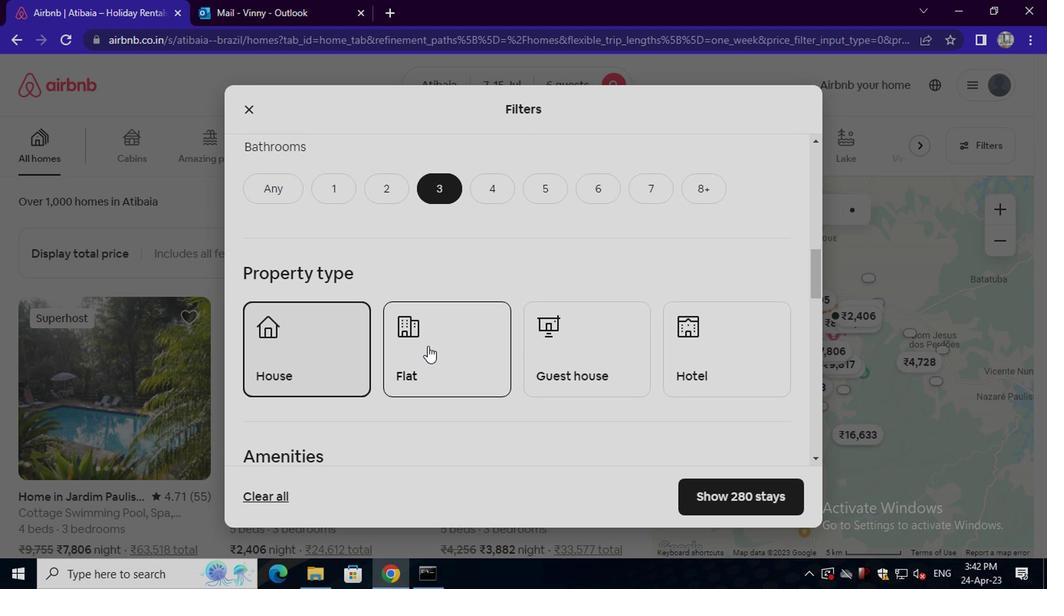 
Action: Mouse moved to (555, 346)
Screenshot: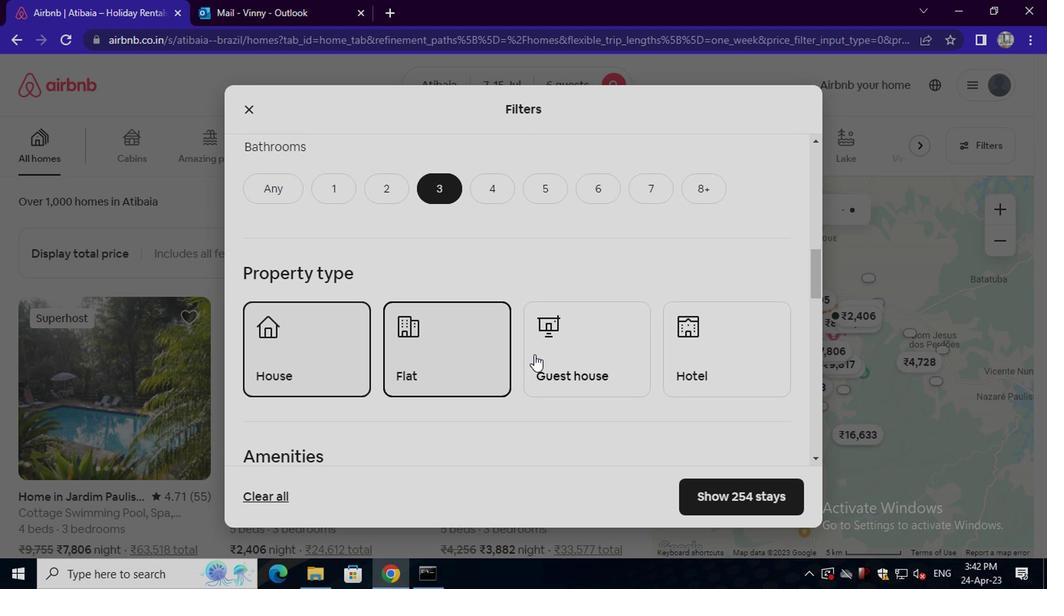 
Action: Mouse pressed left at (555, 346)
Screenshot: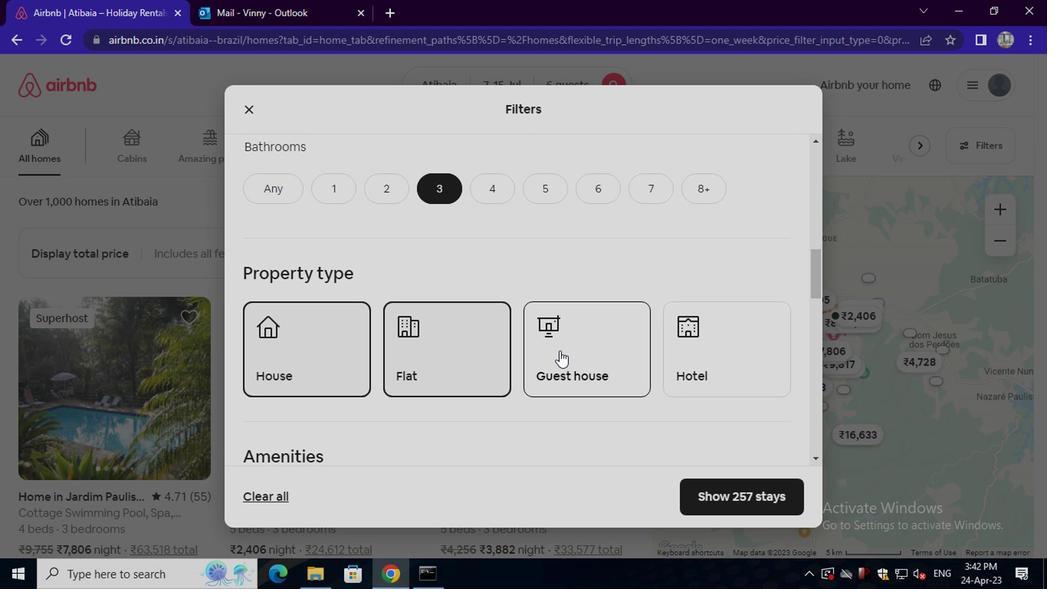 
Action: Mouse scrolled (555, 345) with delta (0, -1)
Screenshot: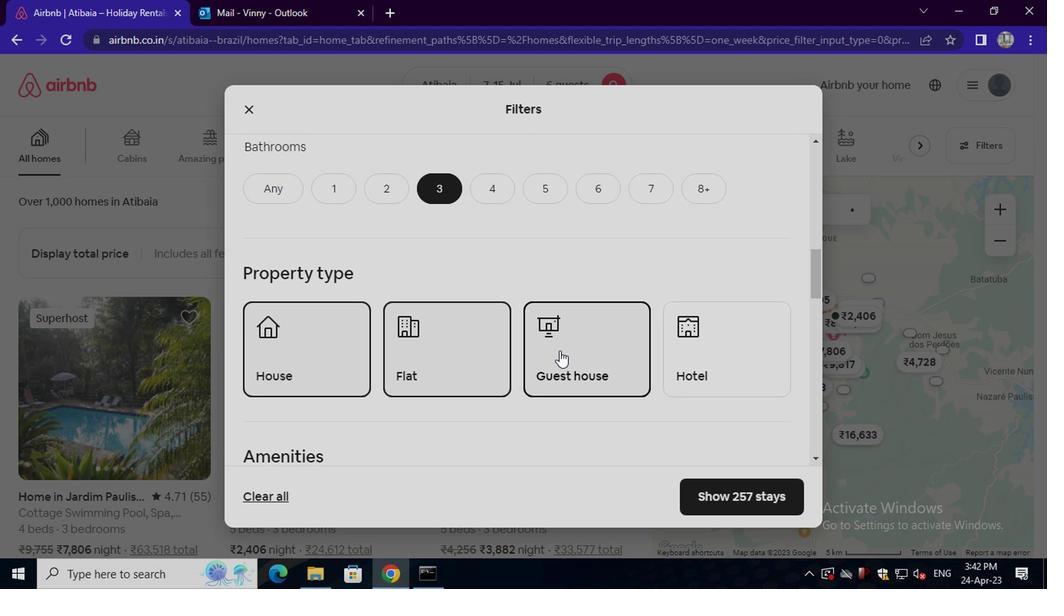 
Action: Mouse scrolled (555, 345) with delta (0, -1)
Screenshot: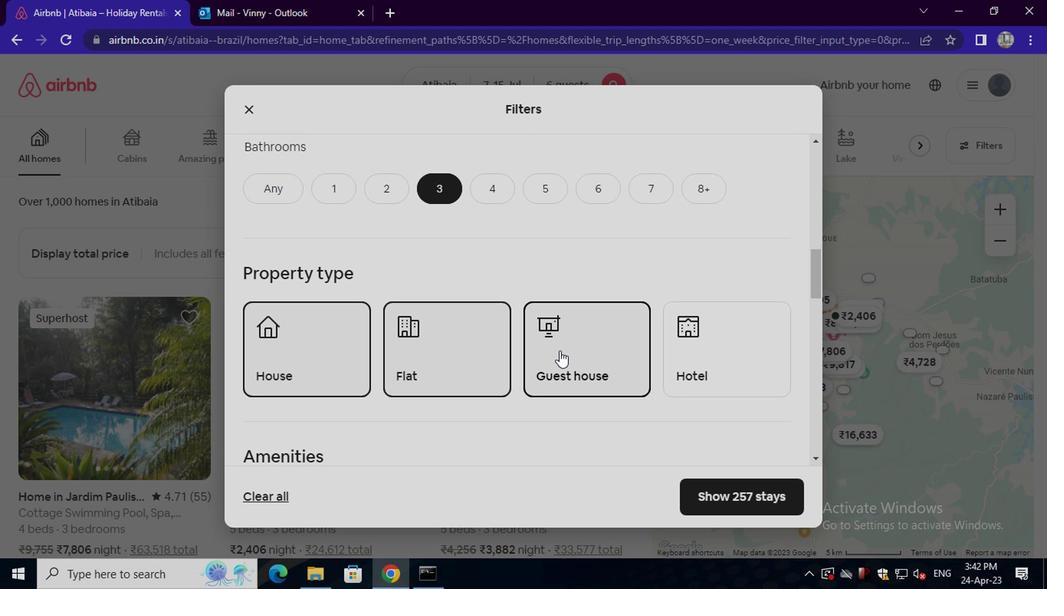 
Action: Mouse scrolled (555, 345) with delta (0, -1)
Screenshot: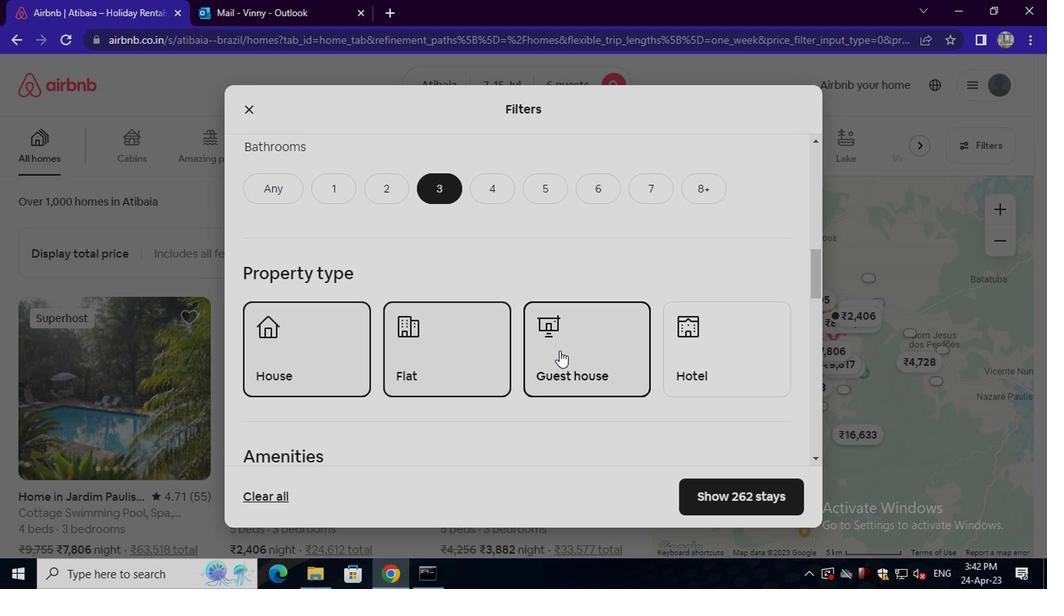 
Action: Mouse scrolled (555, 345) with delta (0, -1)
Screenshot: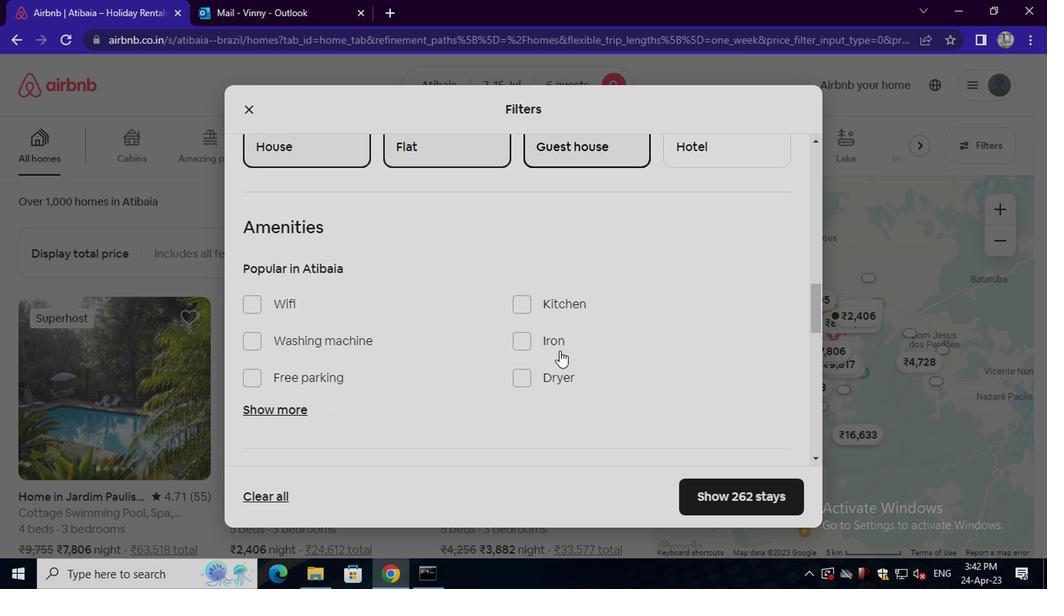 
Action: Mouse scrolled (555, 345) with delta (0, -1)
Screenshot: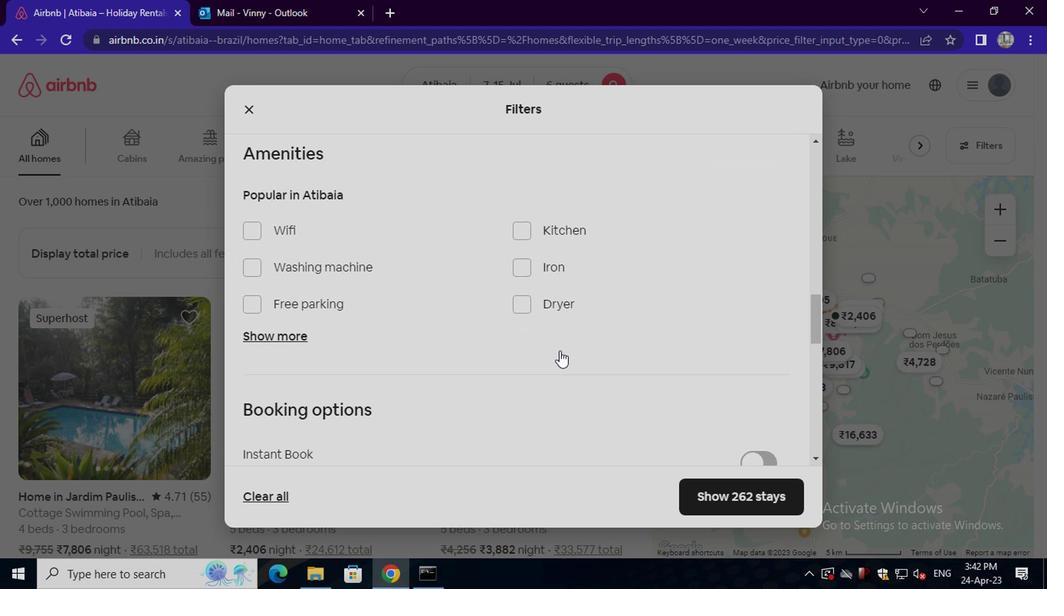 
Action: Mouse moved to (250, 186)
Screenshot: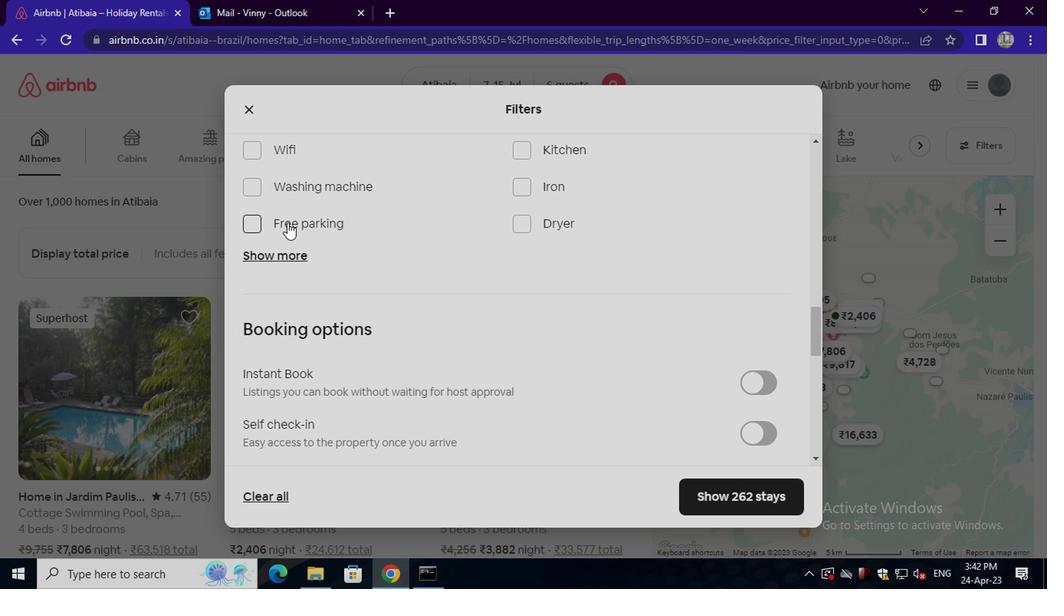
Action: Mouse pressed left at (250, 186)
Screenshot: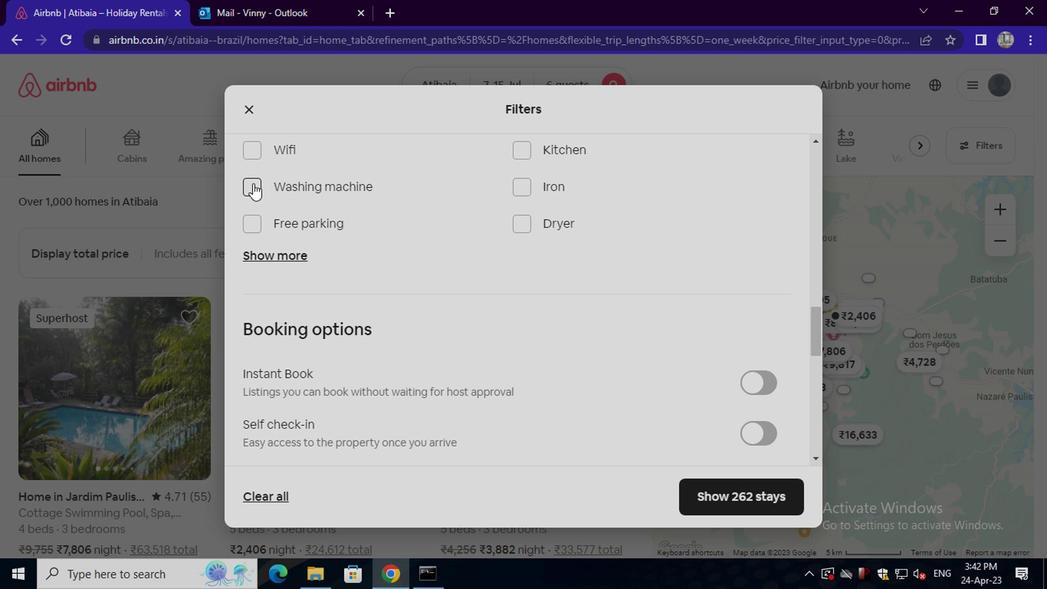 
Action: Mouse moved to (453, 276)
Screenshot: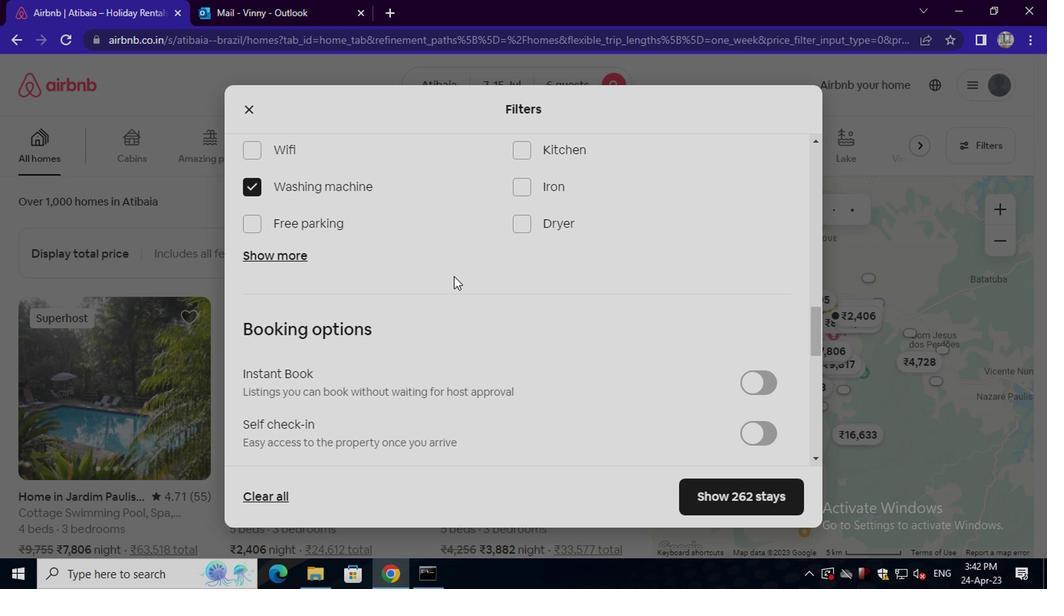 
Action: Mouse scrolled (453, 276) with delta (0, 0)
Screenshot: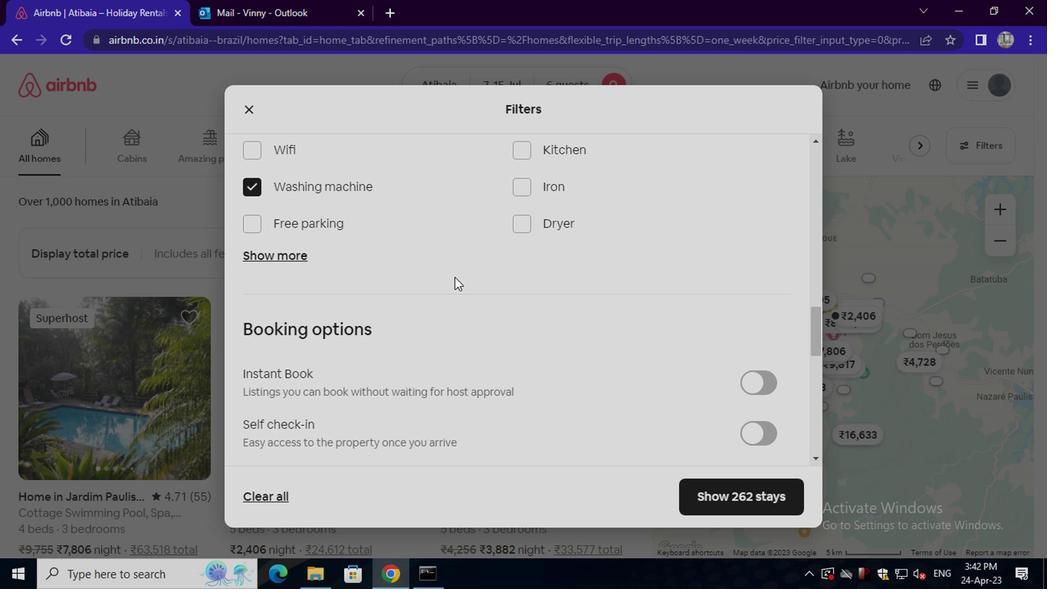 
Action: Mouse scrolled (453, 276) with delta (0, 0)
Screenshot: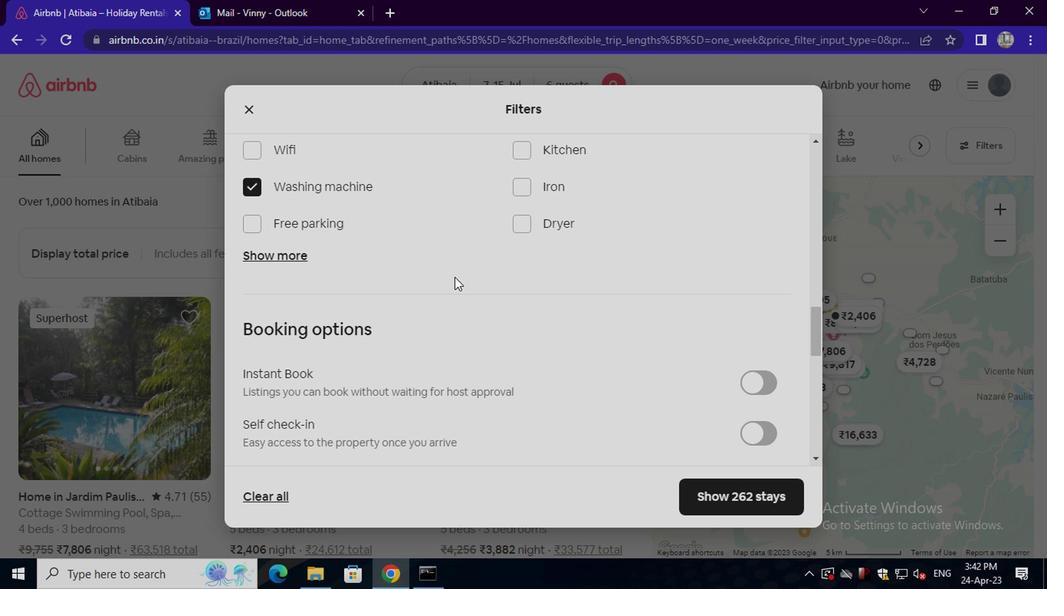 
Action: Mouse scrolled (453, 276) with delta (0, 0)
Screenshot: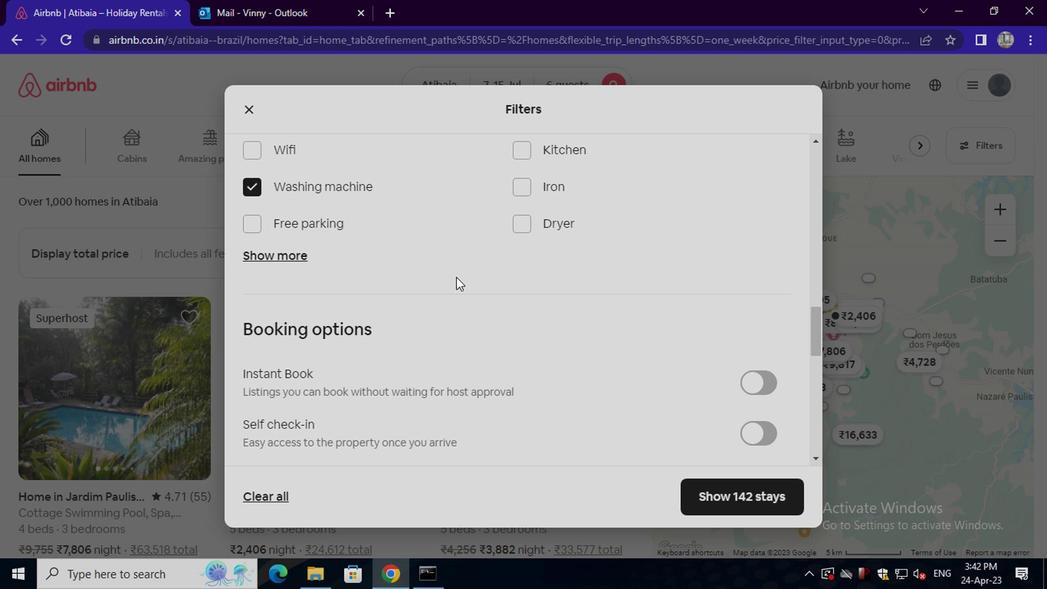 
Action: Mouse moved to (753, 204)
Screenshot: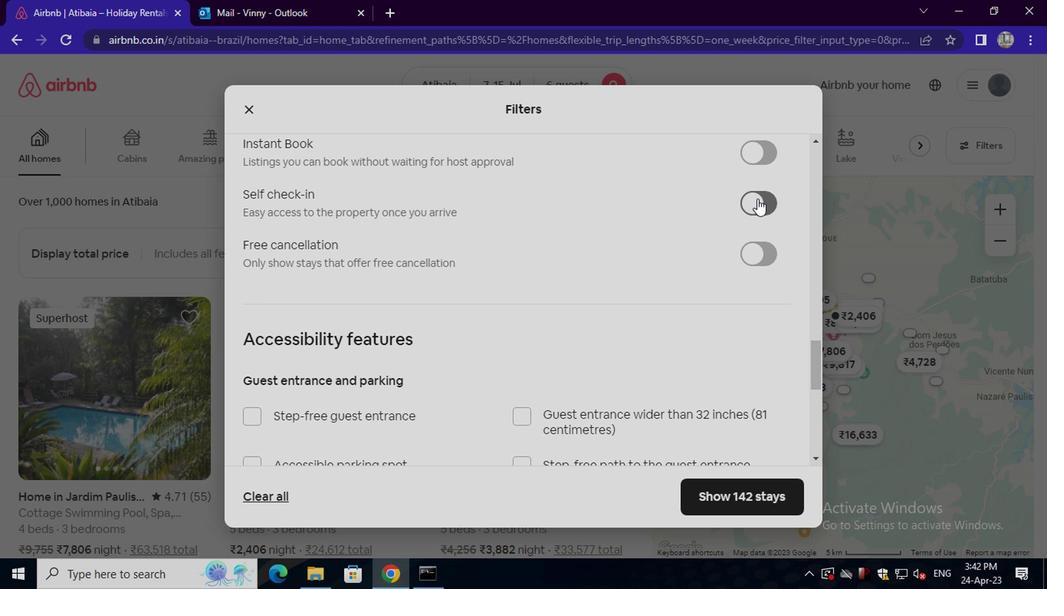 
Action: Mouse pressed left at (753, 204)
Screenshot: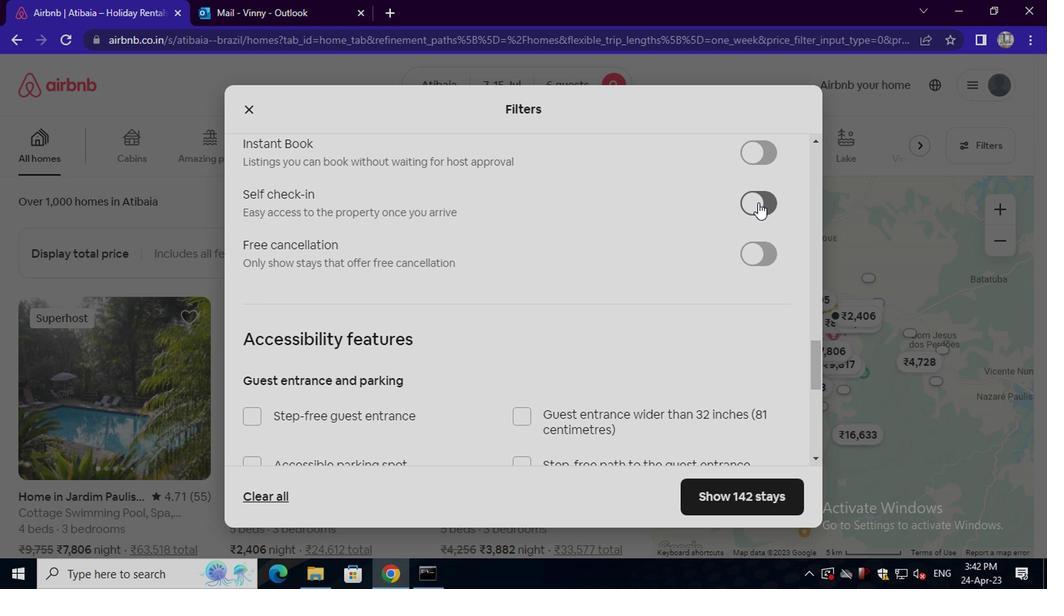
Action: Mouse moved to (446, 267)
Screenshot: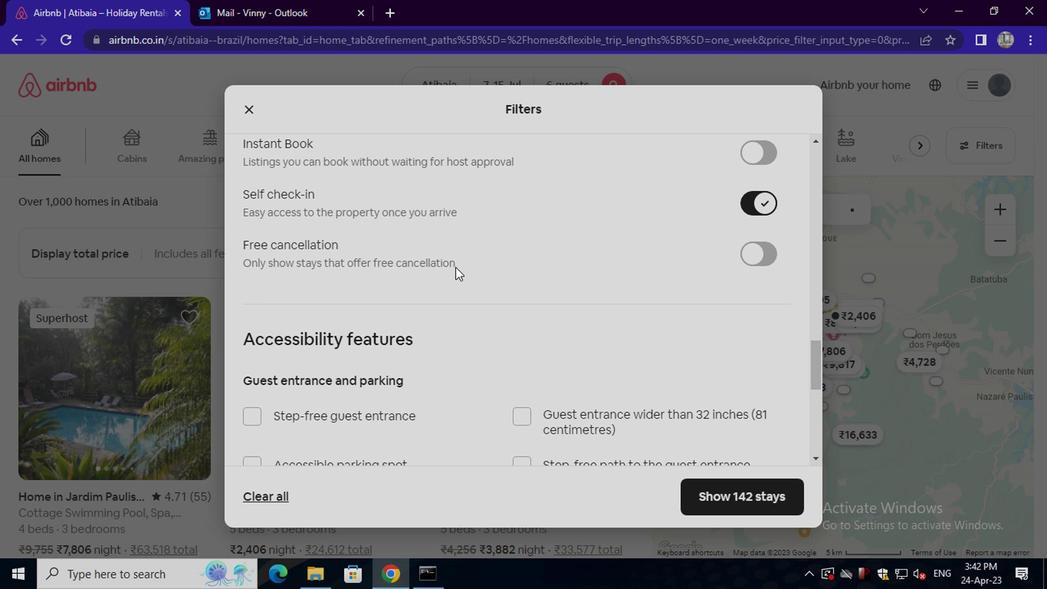 
Action: Mouse scrolled (446, 267) with delta (0, 0)
Screenshot: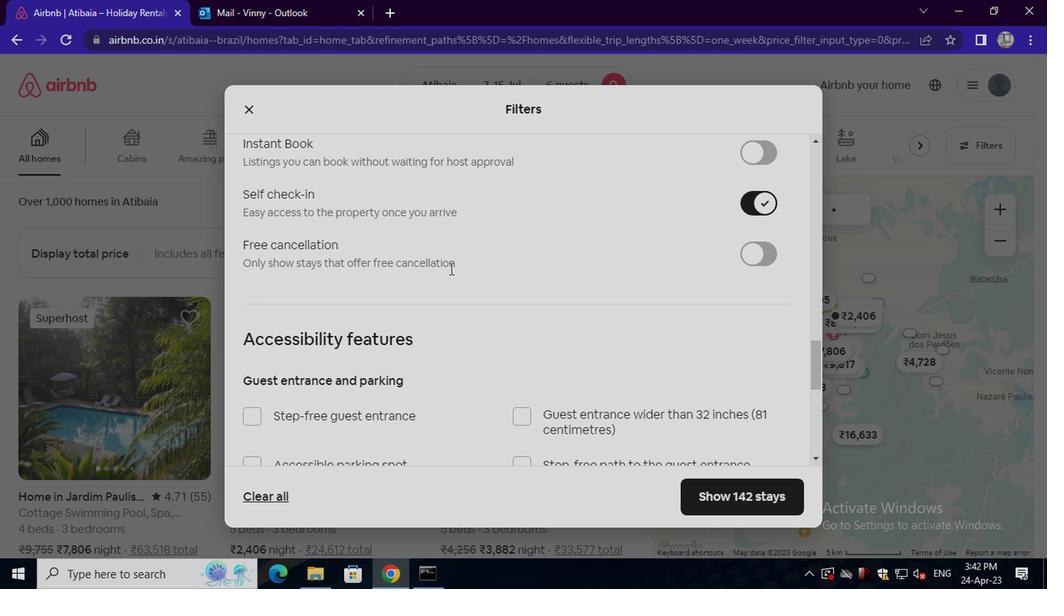 
Action: Mouse scrolled (446, 267) with delta (0, 0)
Screenshot: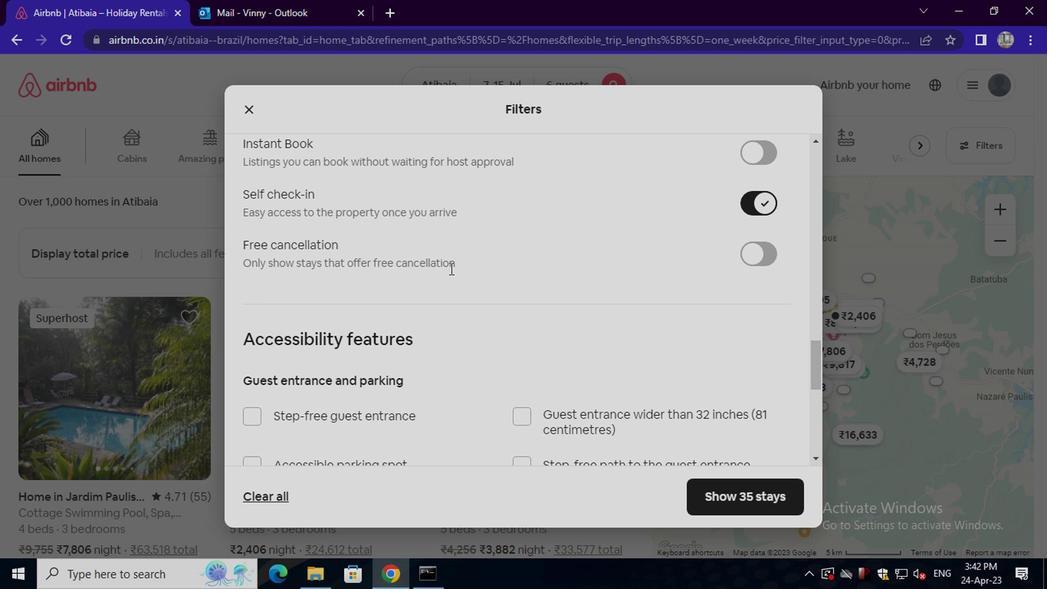 
Action: Mouse scrolled (446, 267) with delta (0, 0)
Screenshot: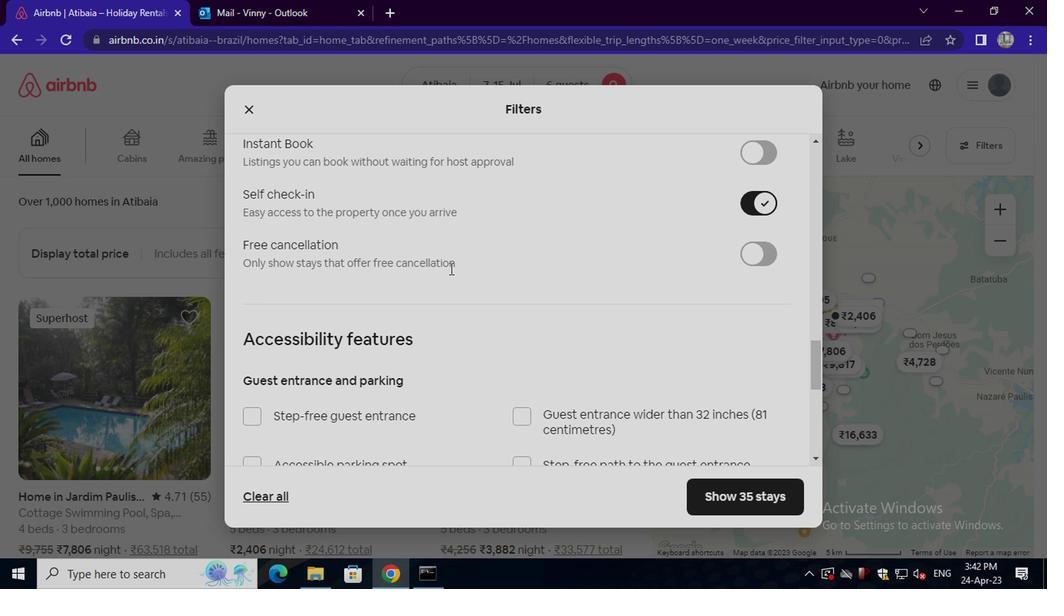 
Action: Mouse scrolled (446, 267) with delta (0, 0)
Screenshot: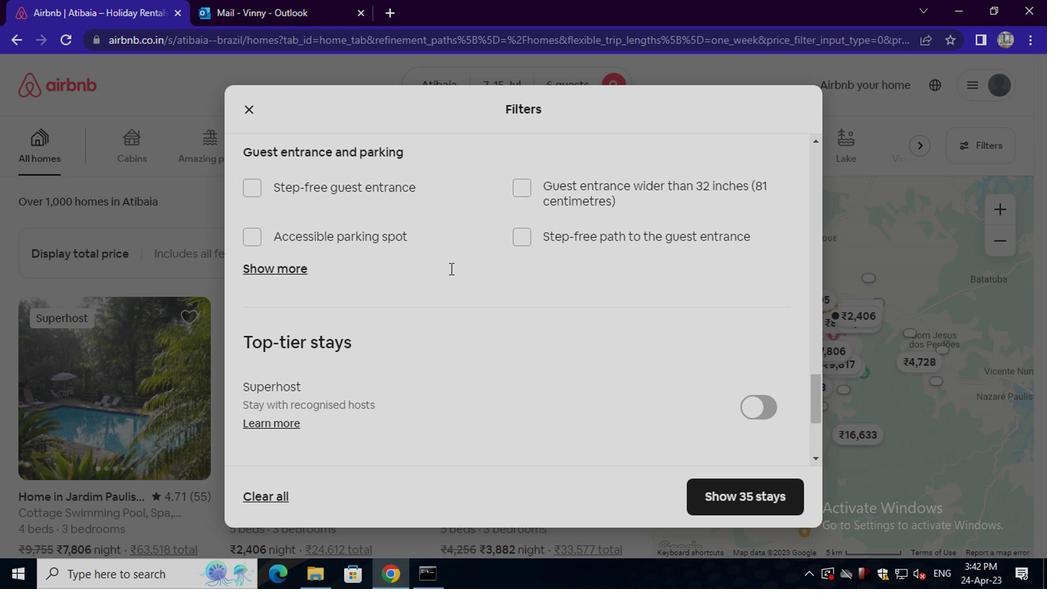 
Action: Mouse scrolled (446, 267) with delta (0, 0)
Screenshot: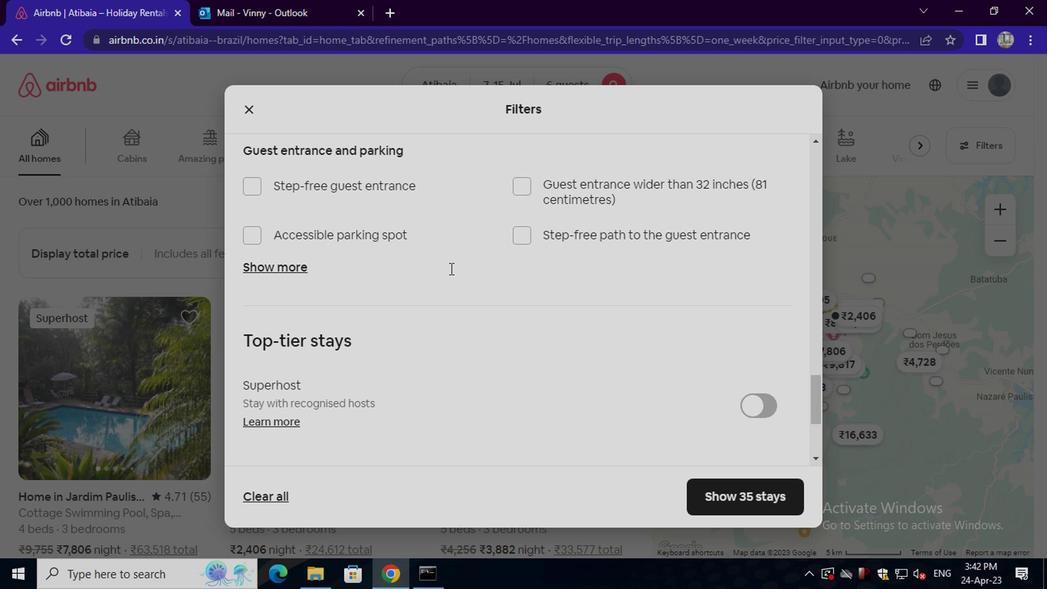 
Action: Mouse scrolled (446, 267) with delta (0, 0)
Screenshot: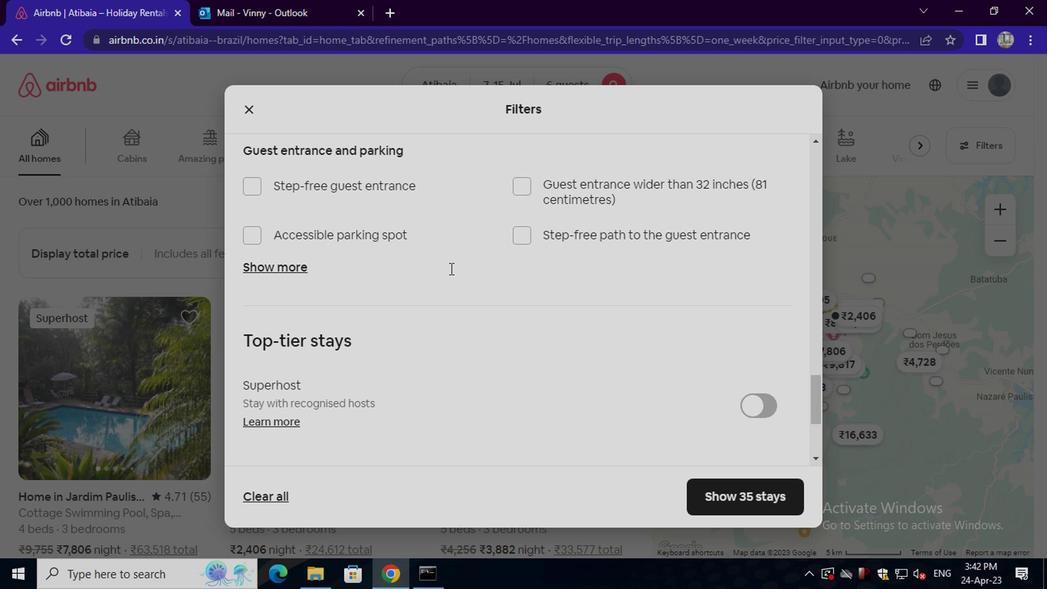 
Action: Mouse scrolled (446, 267) with delta (0, 0)
Screenshot: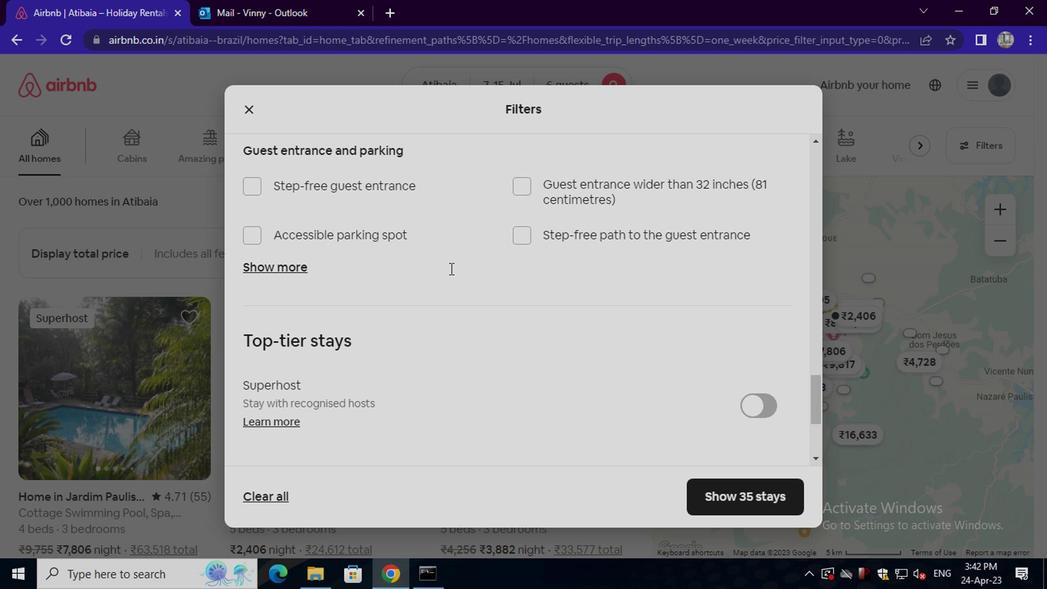 
Action: Mouse scrolled (446, 267) with delta (0, 0)
Screenshot: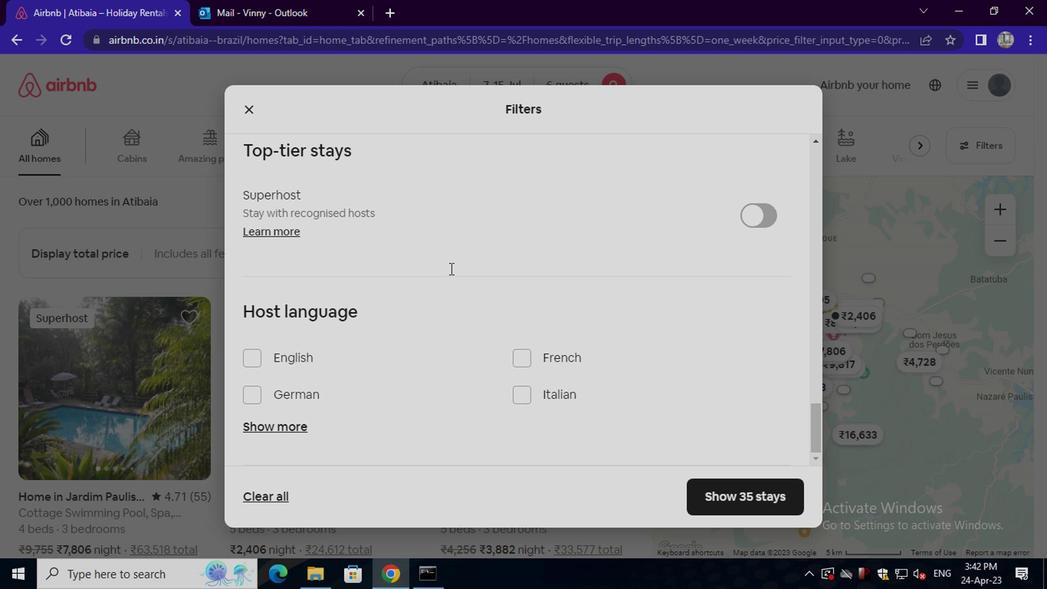 
Action: Mouse scrolled (446, 267) with delta (0, 0)
Screenshot: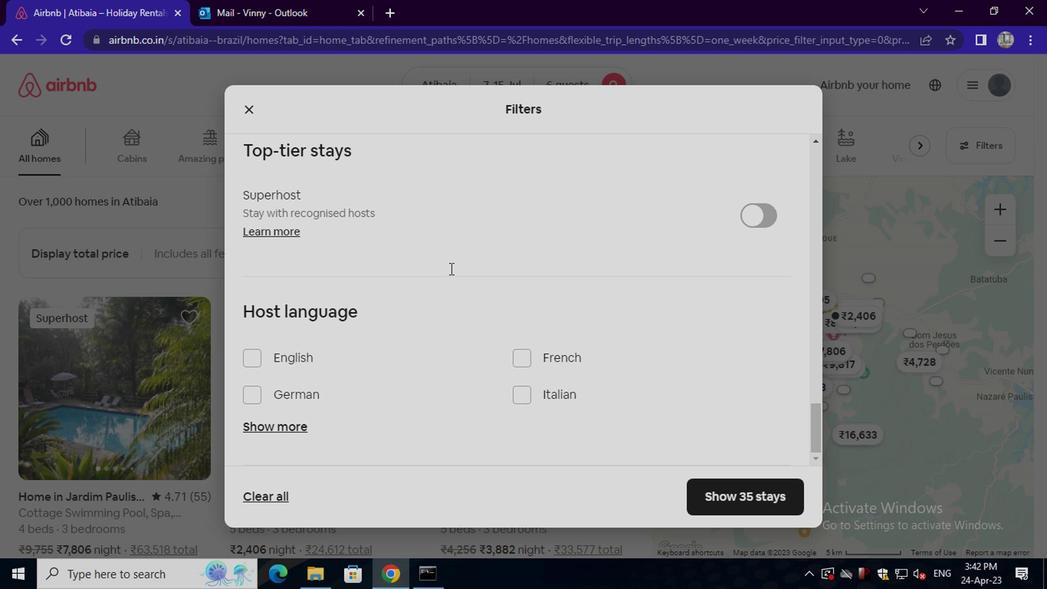 
Action: Mouse moved to (288, 413)
Screenshot: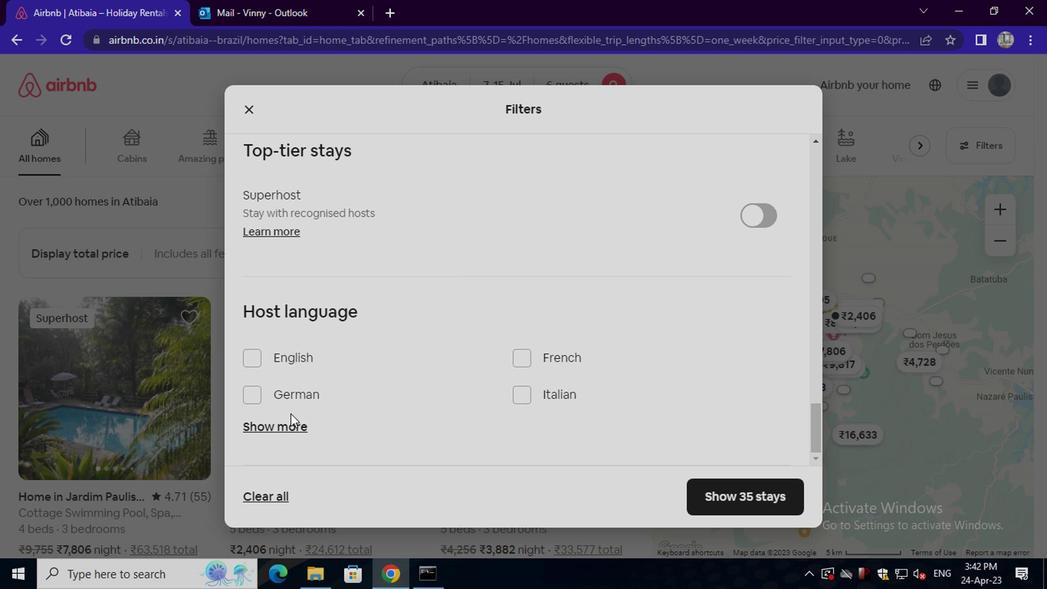 
Action: Mouse pressed left at (288, 413)
Screenshot: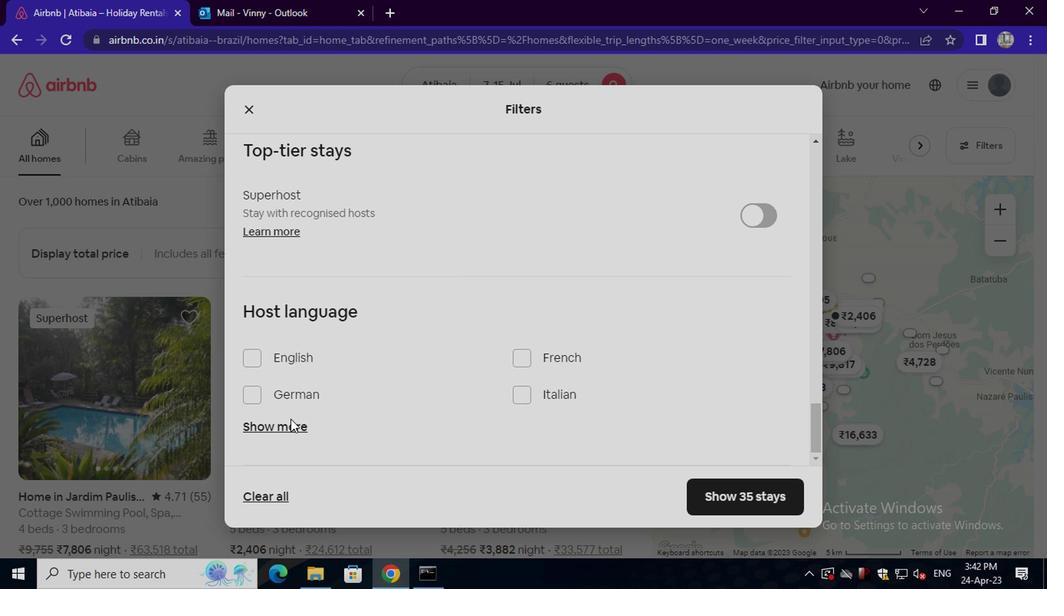 
Action: Mouse moved to (290, 427)
Screenshot: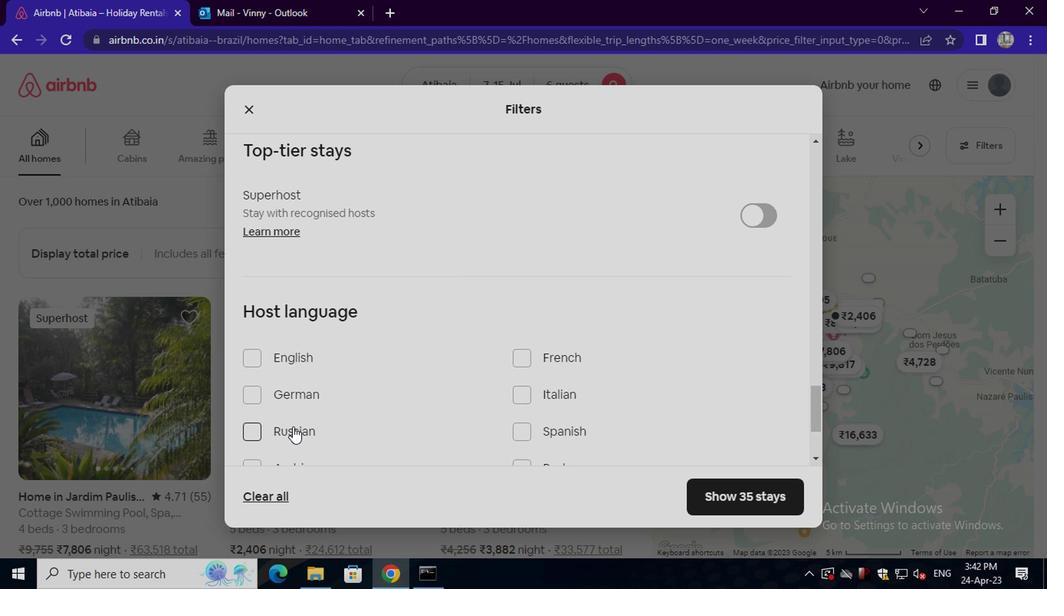 
Action: Mouse scrolled (290, 427) with delta (0, 0)
Screenshot: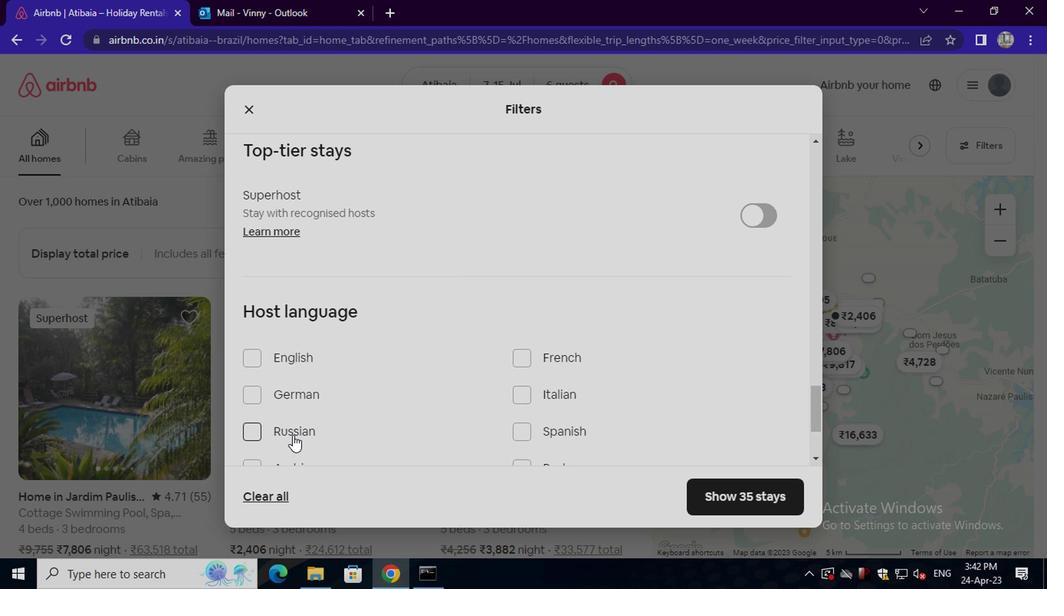 
Action: Mouse moved to (531, 344)
Screenshot: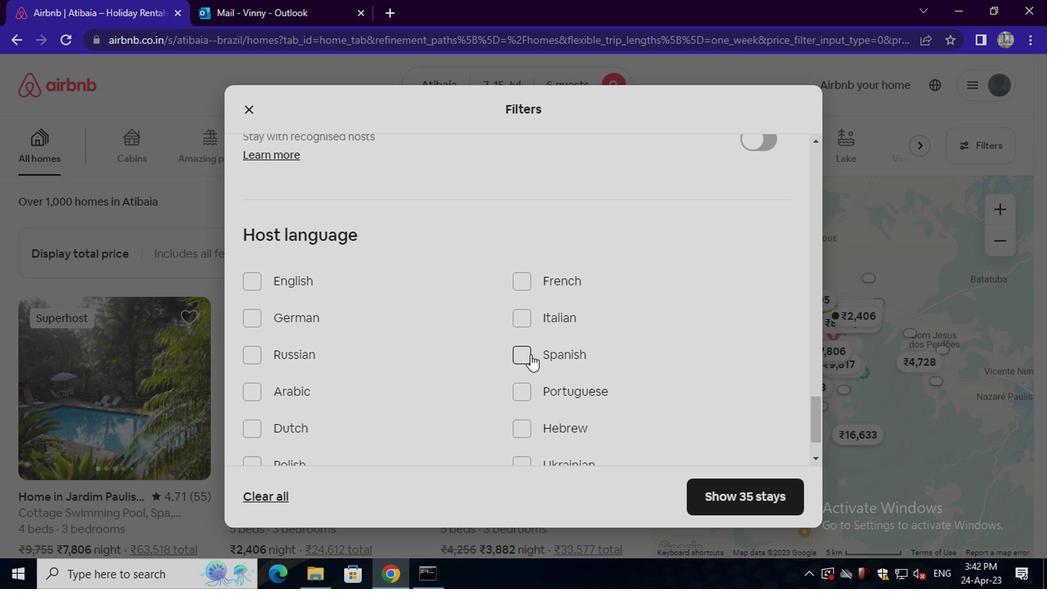 
Action: Mouse pressed left at (531, 344)
Screenshot: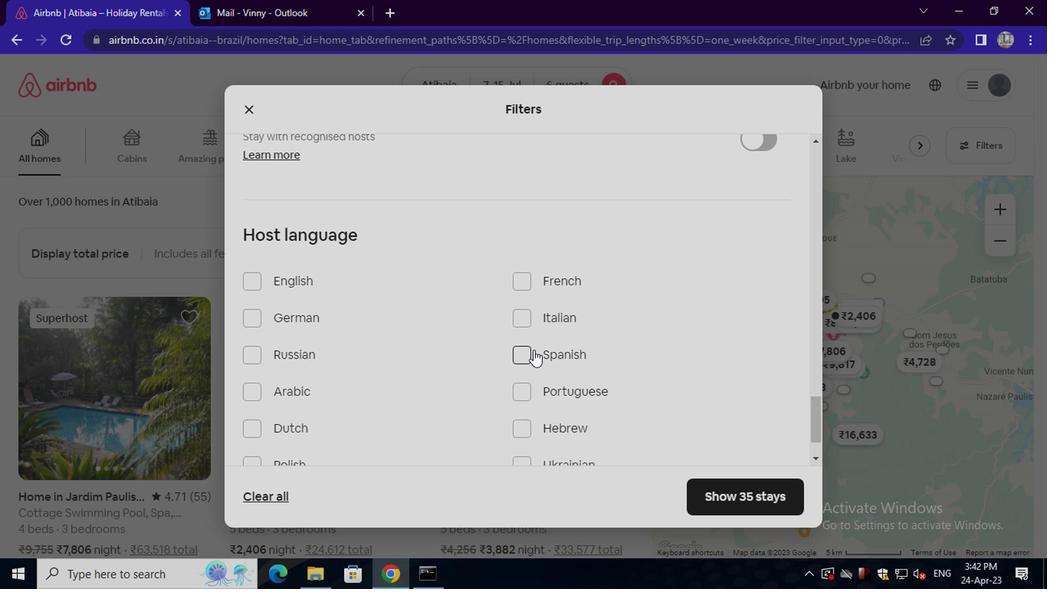 
Action: Mouse moved to (725, 484)
Screenshot: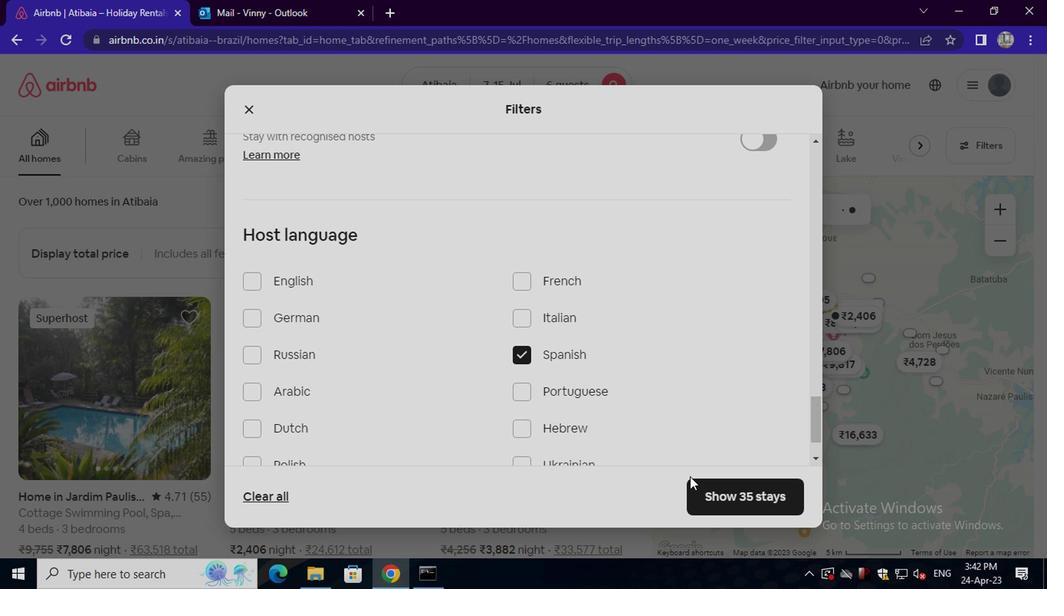 
Action: Mouse pressed left at (725, 484)
Screenshot: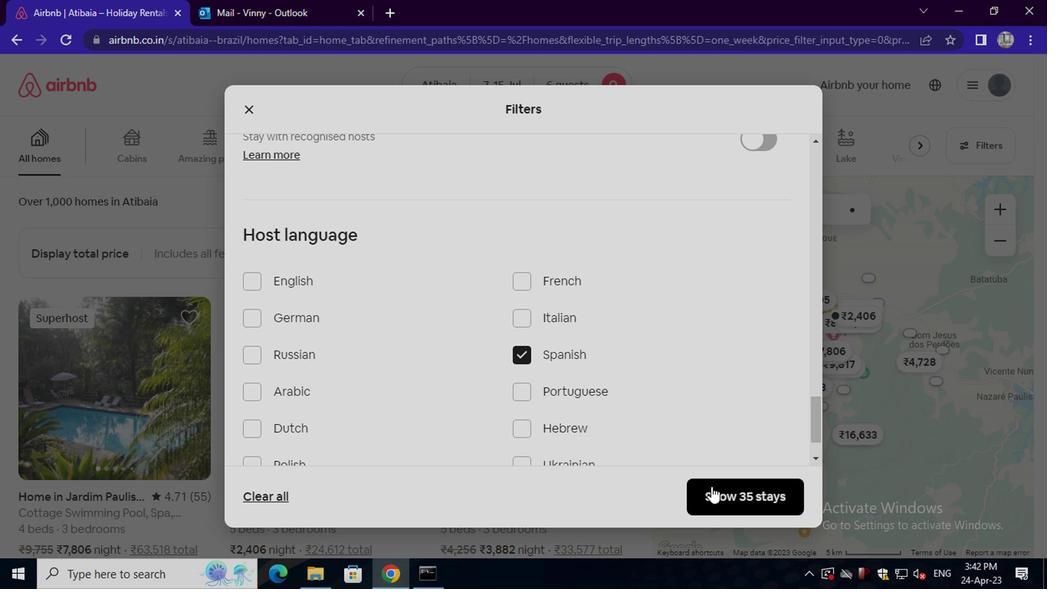 
